Task: Look for space in São Leopoldo, Brazil from 5th June, 2023 to 16th June, 2023 for 2 adults in price range Rs.7000 to Rs.15000. Place can be entire place with 1  bedroom having 1 bed and 1 bathroom. Property type can be hotel. Booking option can be shelf check-in. Required host language is Spanish.
Action: Mouse moved to (412, 111)
Screenshot: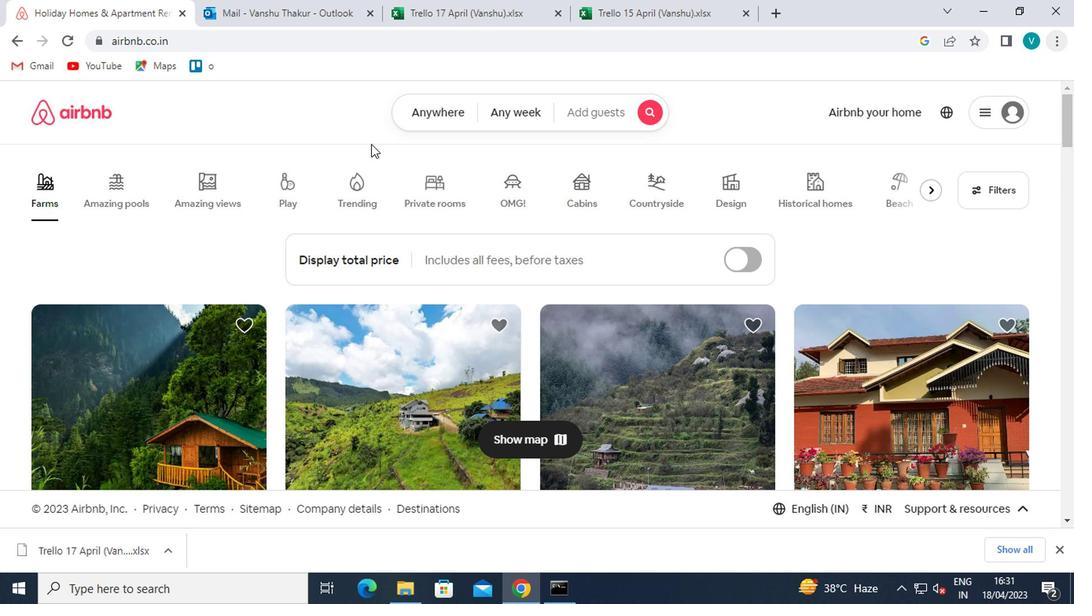 
Action: Mouse pressed left at (412, 111)
Screenshot: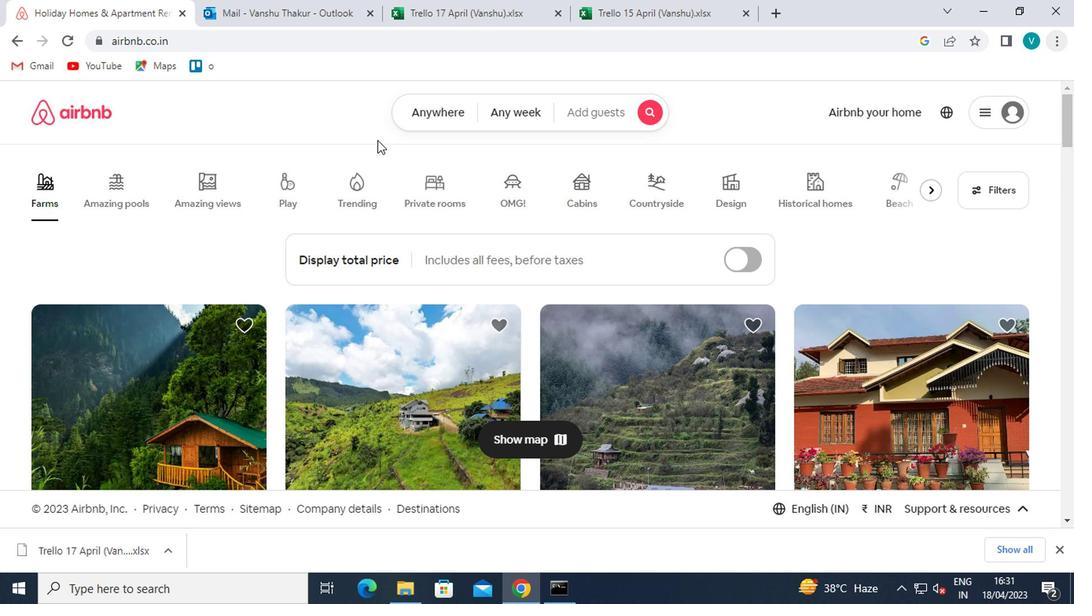 
Action: Mouse moved to (353, 162)
Screenshot: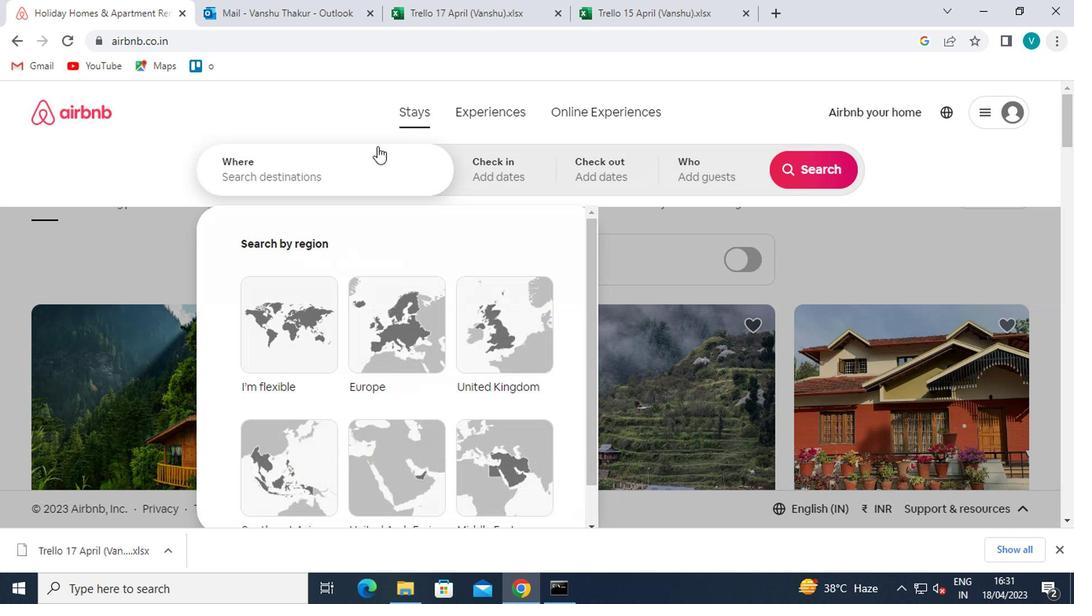 
Action: Mouse pressed left at (353, 162)
Screenshot: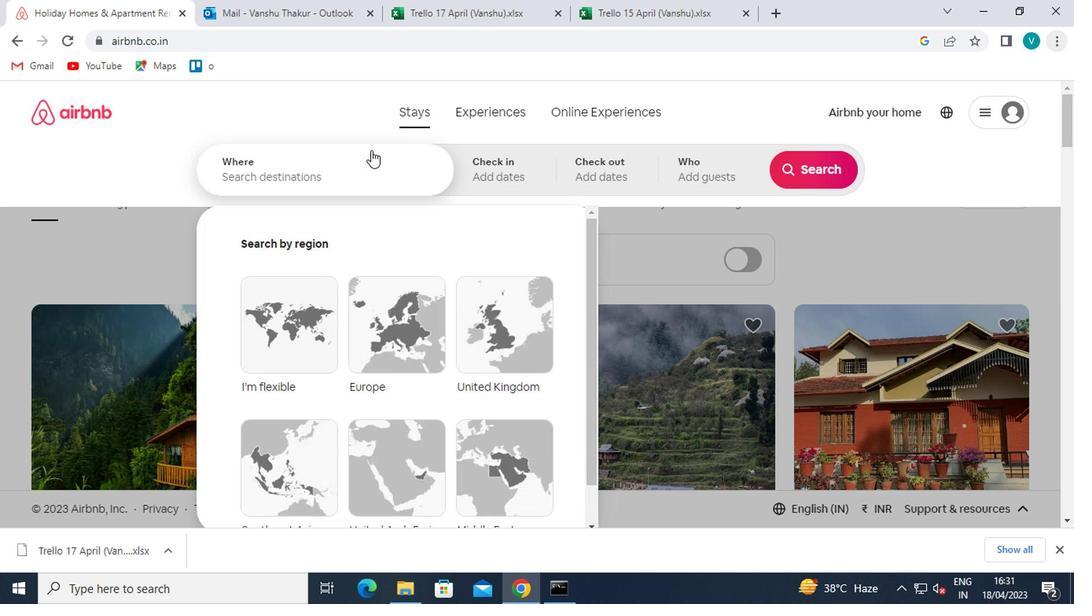 
Action: Mouse moved to (187, 77)
Screenshot: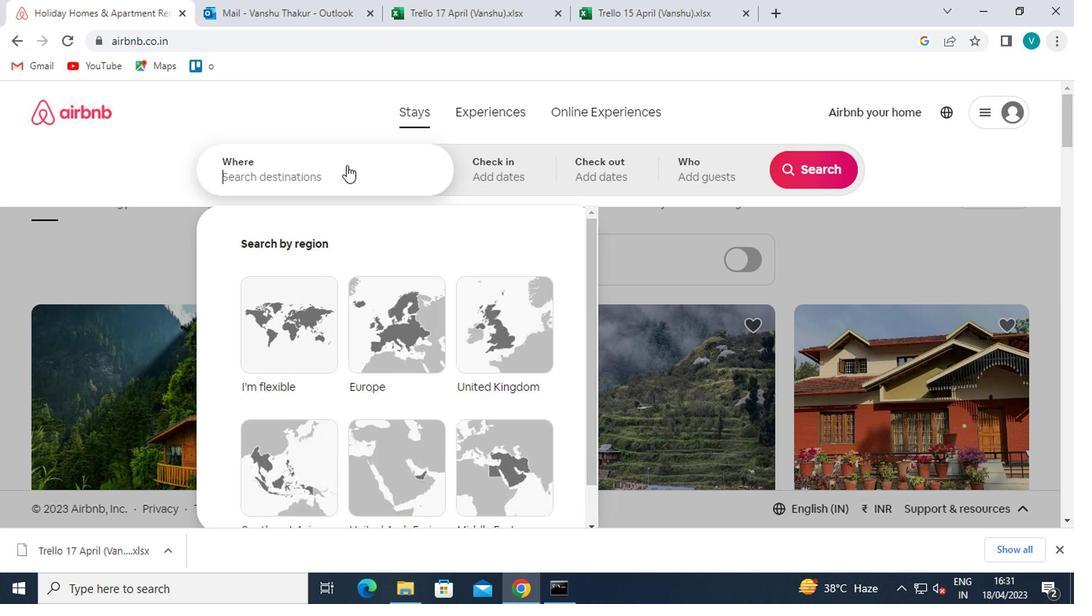
Action: Key pressed <Key.shift>SAO<Key.space><Key.shift>LE
Screenshot: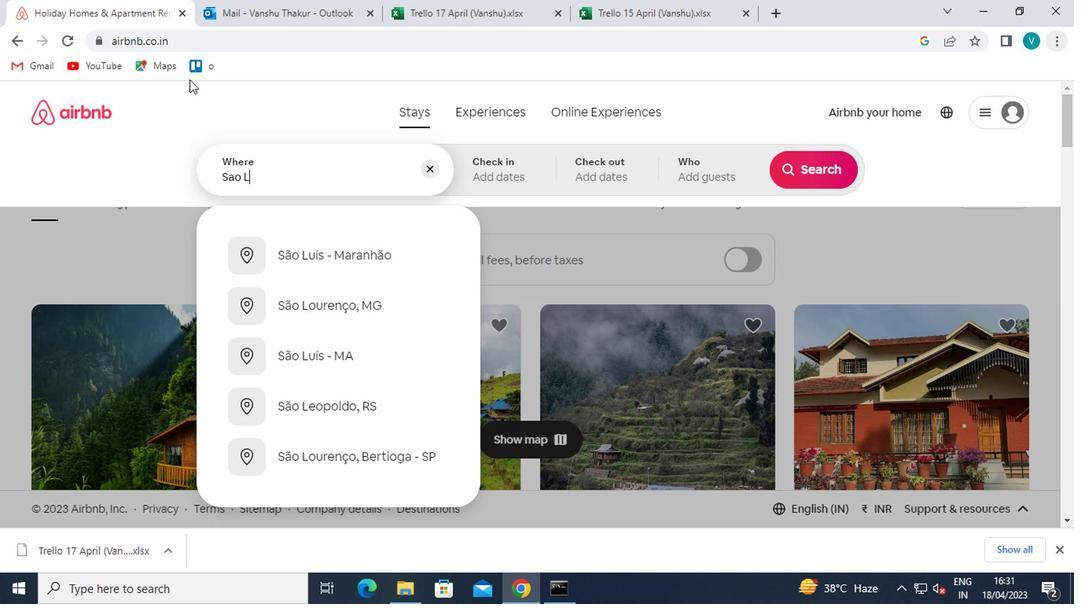 
Action: Mouse moved to (186, 77)
Screenshot: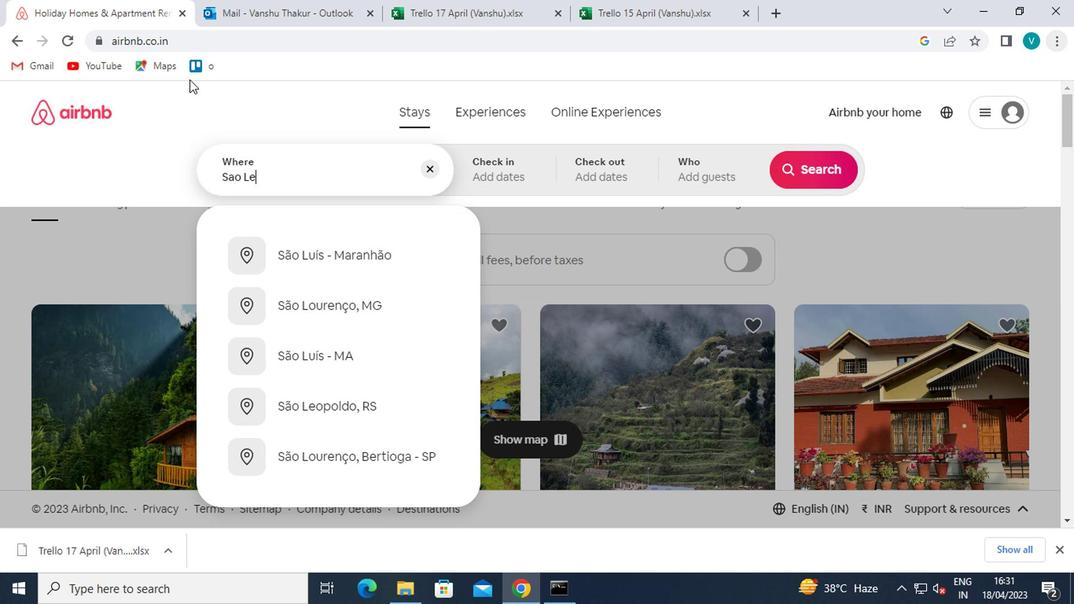 
Action: Key pressed OPOLDO
Screenshot: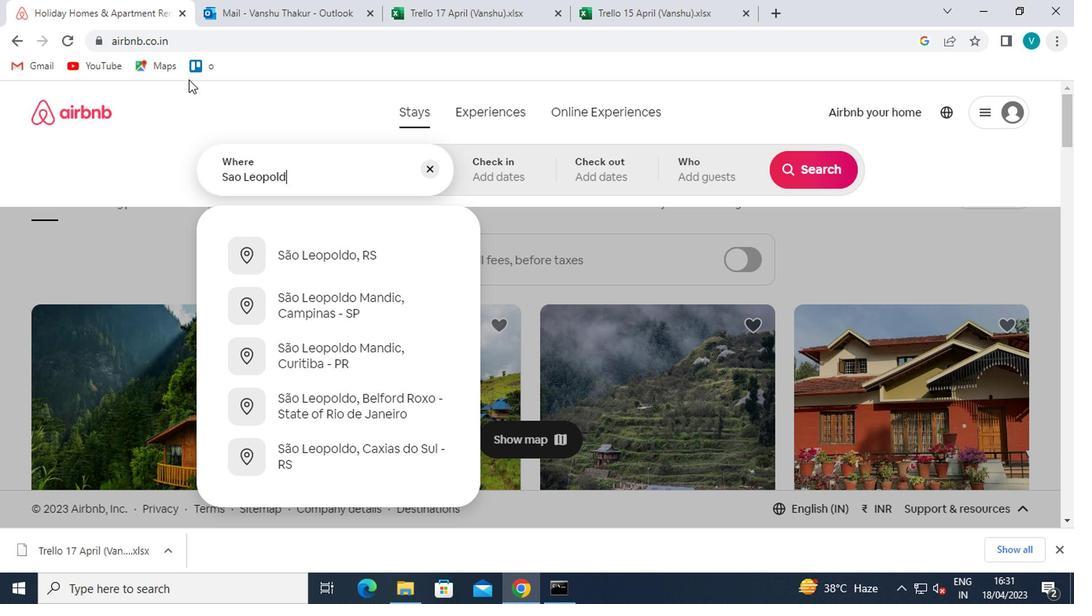 
Action: Mouse moved to (354, 260)
Screenshot: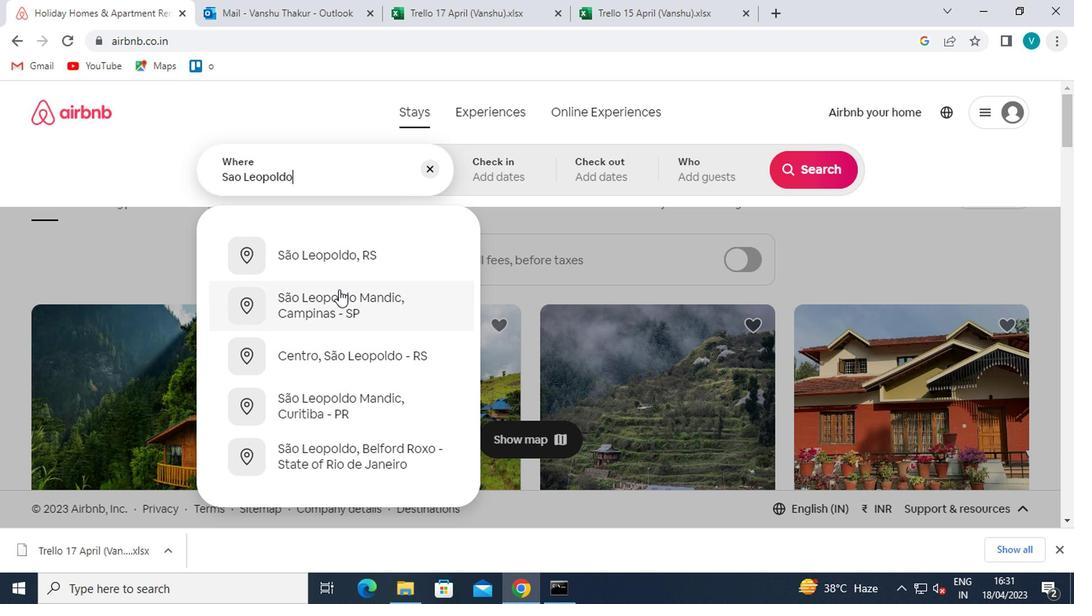
Action: Mouse pressed left at (354, 260)
Screenshot: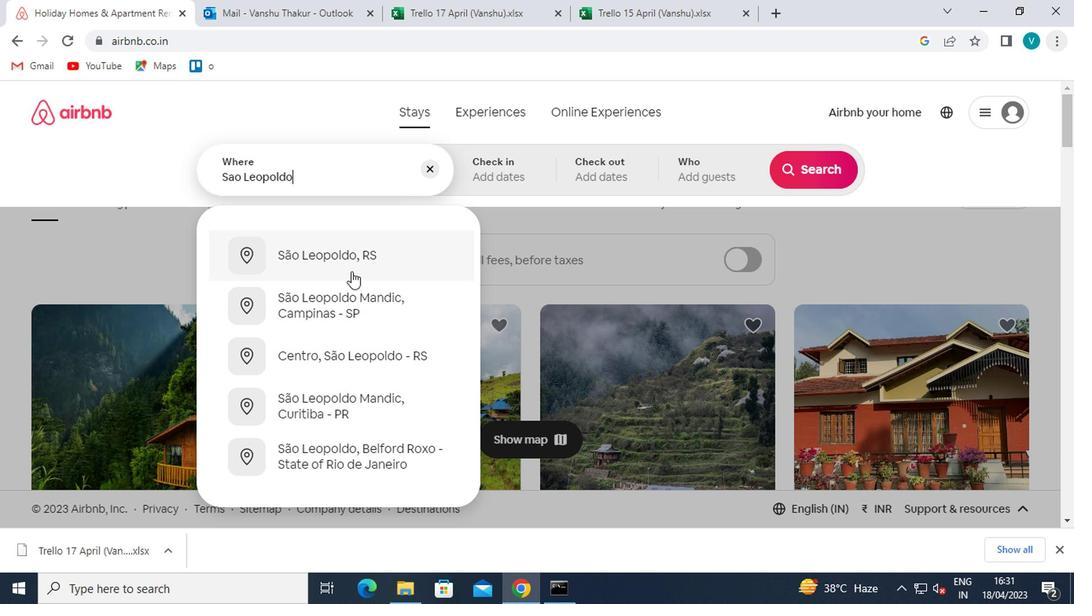 
Action: Mouse moved to (788, 288)
Screenshot: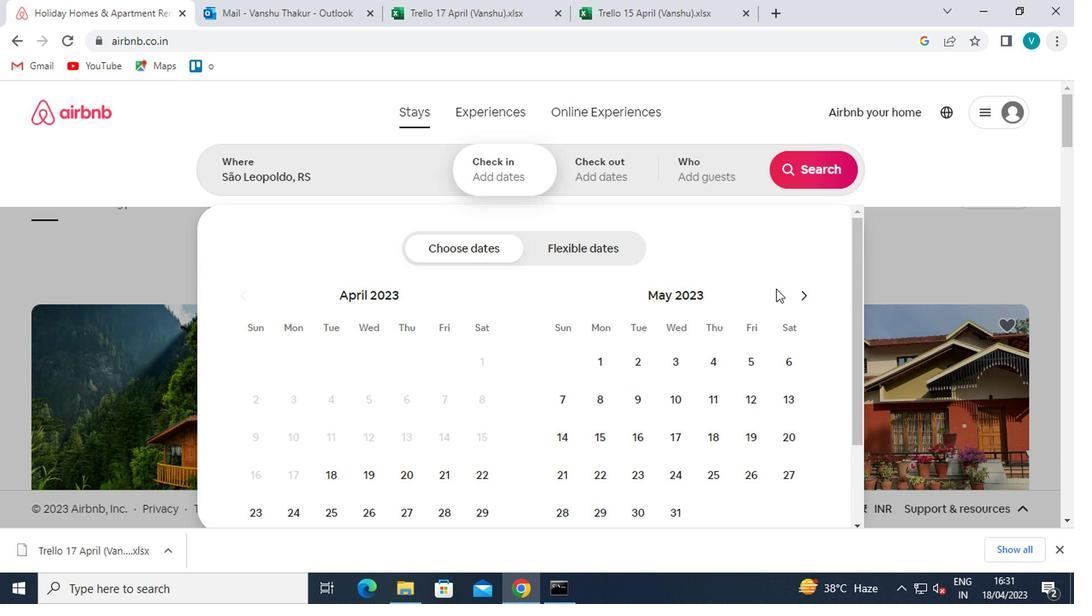 
Action: Mouse pressed left at (788, 288)
Screenshot: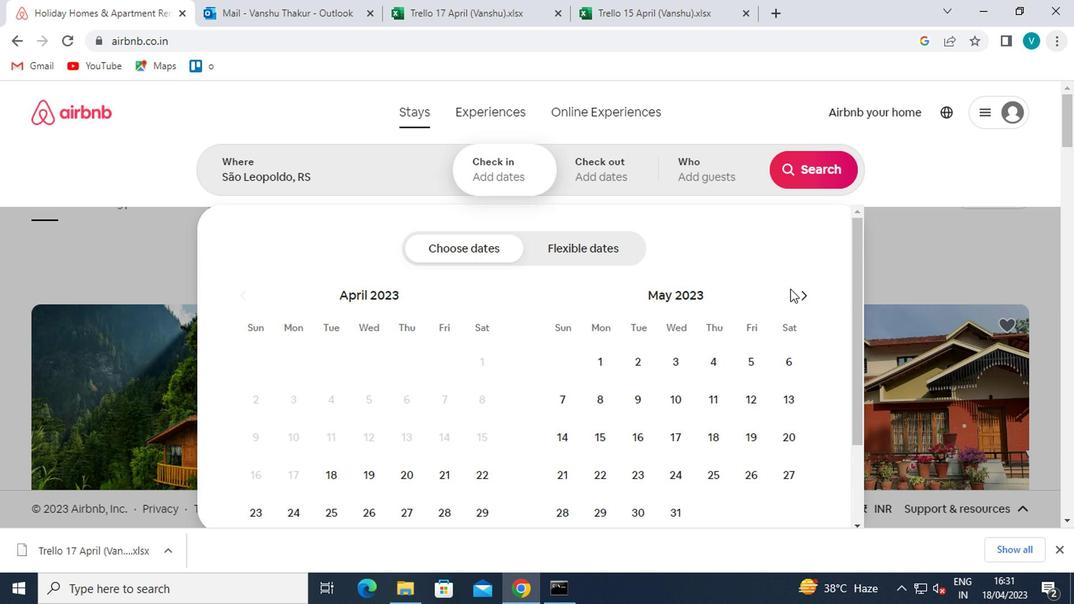 
Action: Mouse moved to (804, 300)
Screenshot: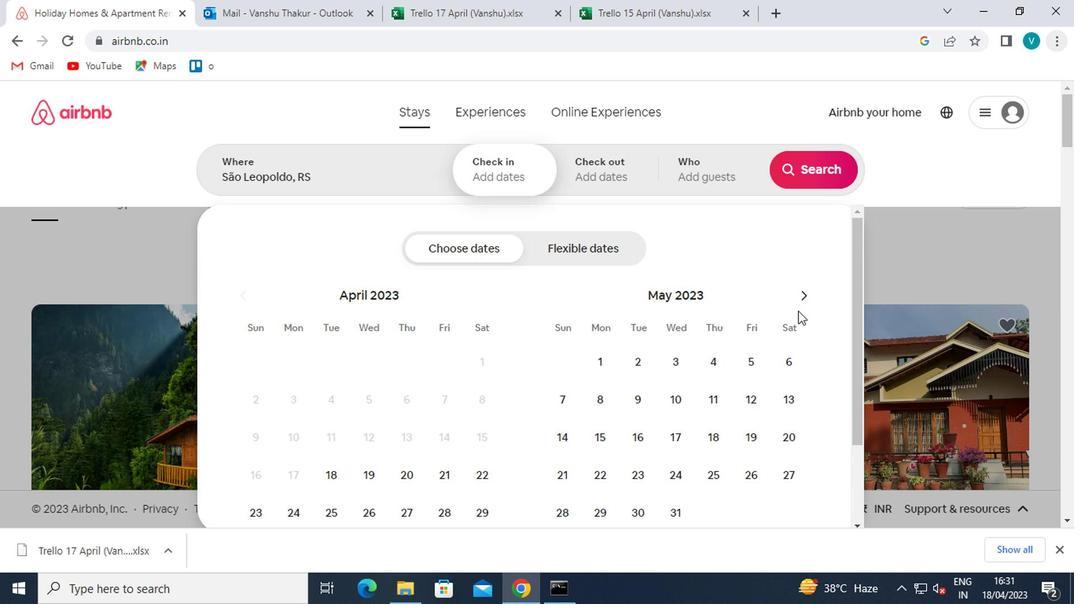 
Action: Mouse pressed left at (804, 300)
Screenshot: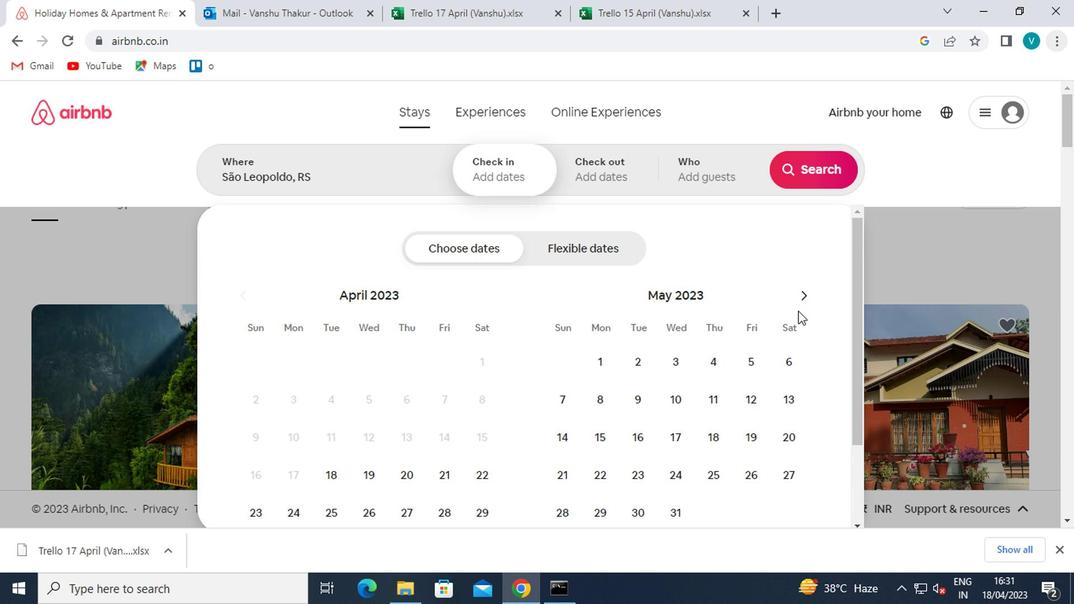 
Action: Mouse moved to (595, 401)
Screenshot: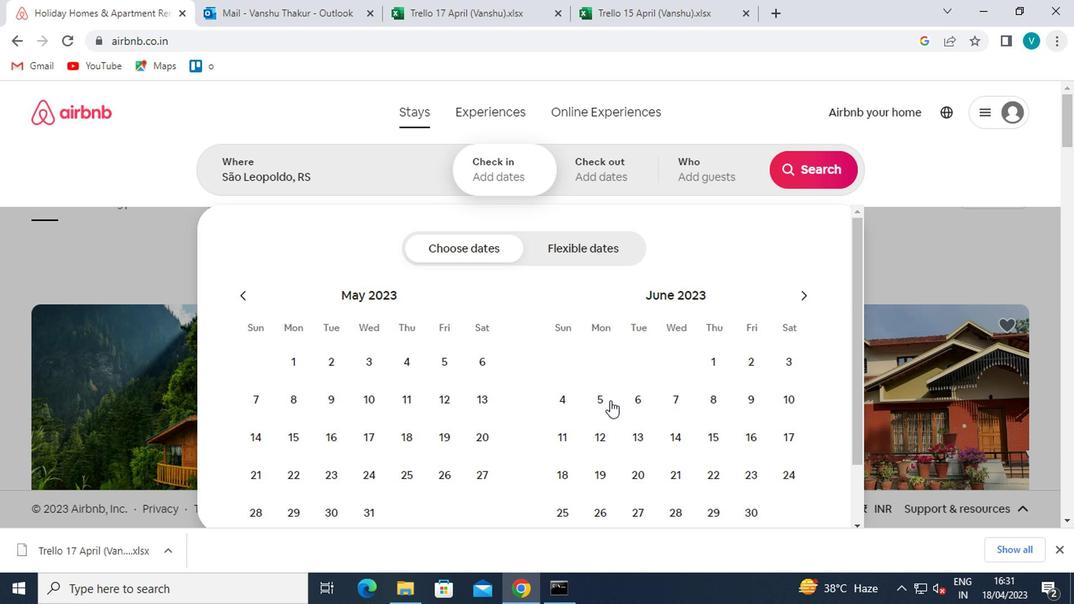 
Action: Mouse pressed left at (595, 401)
Screenshot: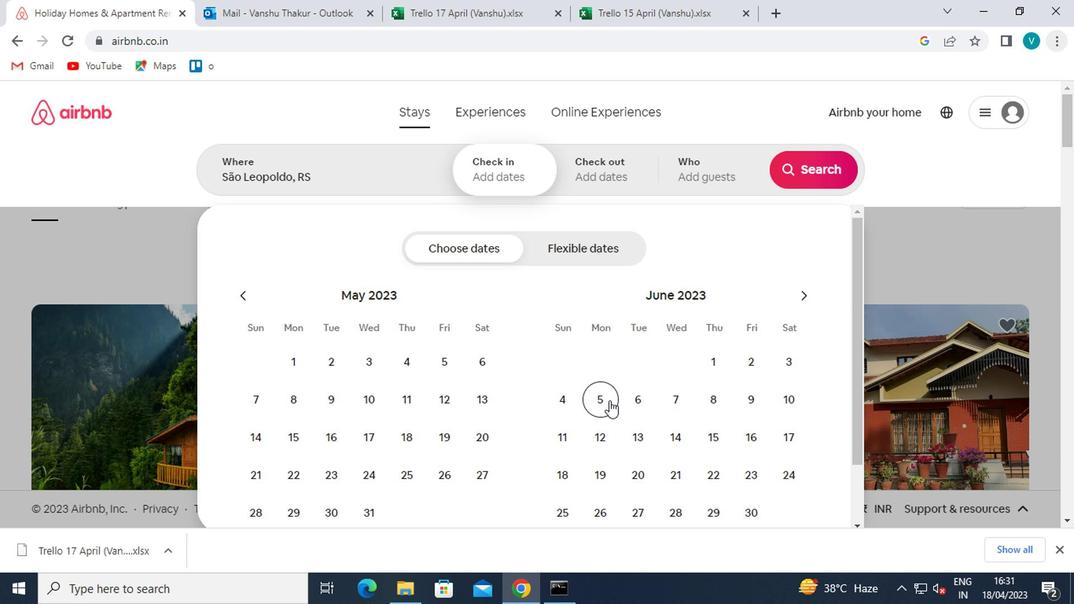 
Action: Mouse moved to (742, 428)
Screenshot: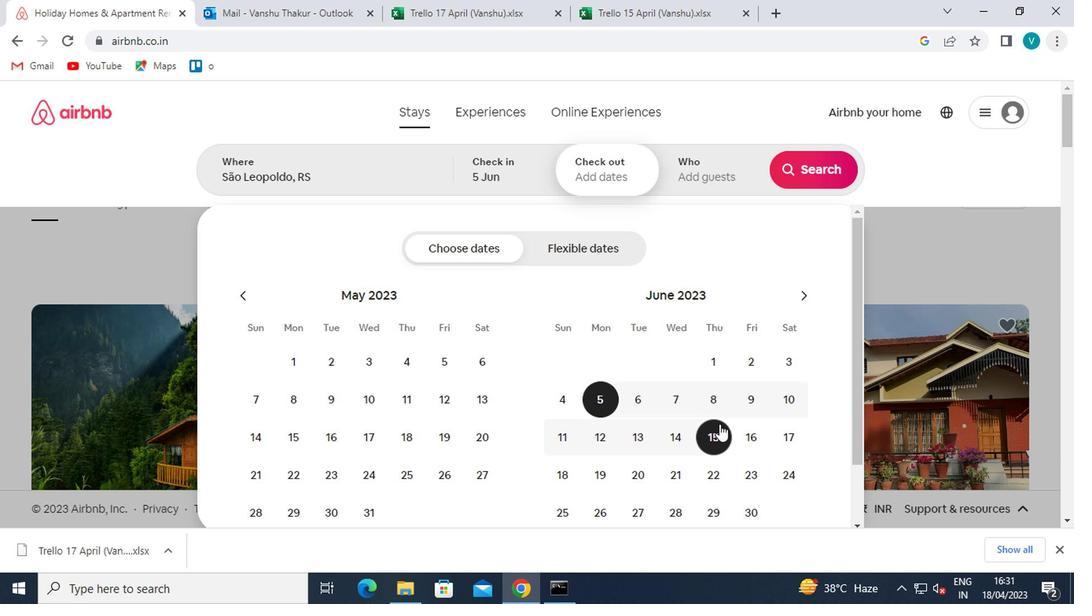 
Action: Mouse pressed left at (742, 428)
Screenshot: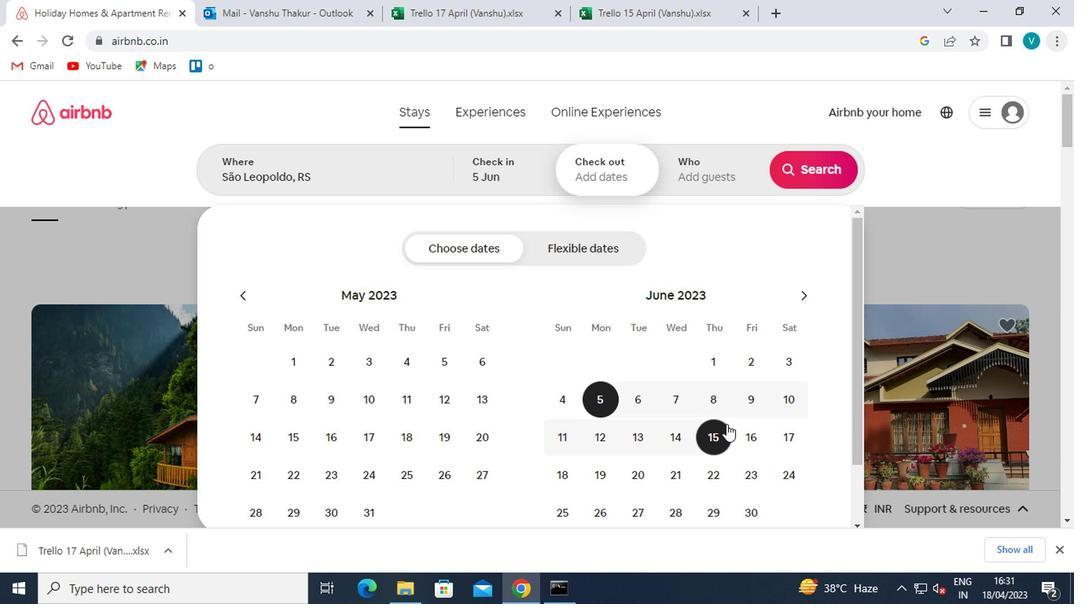 
Action: Mouse moved to (702, 181)
Screenshot: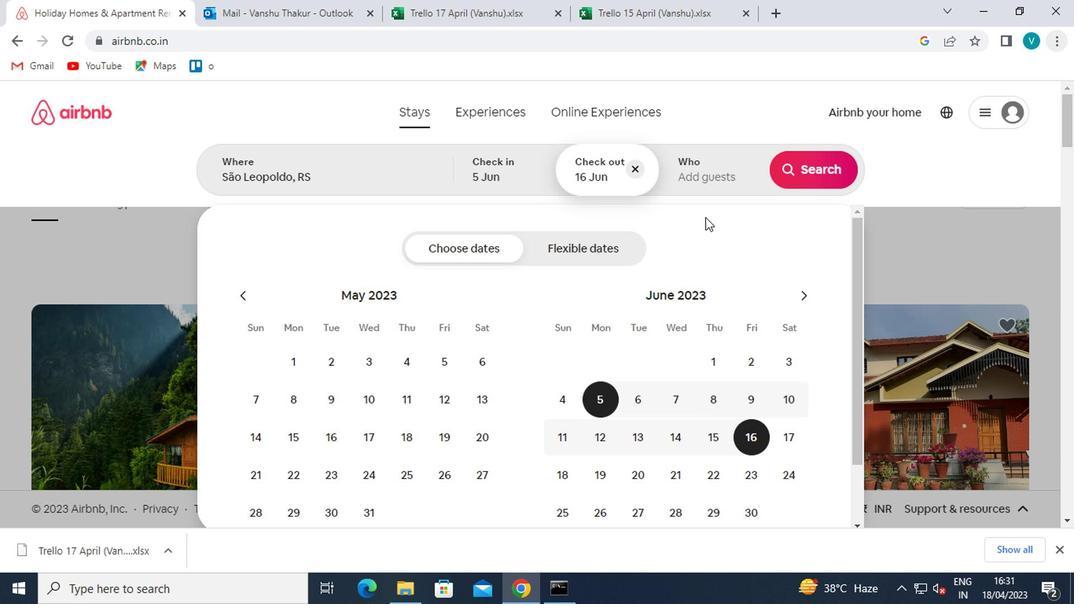 
Action: Mouse pressed left at (702, 181)
Screenshot: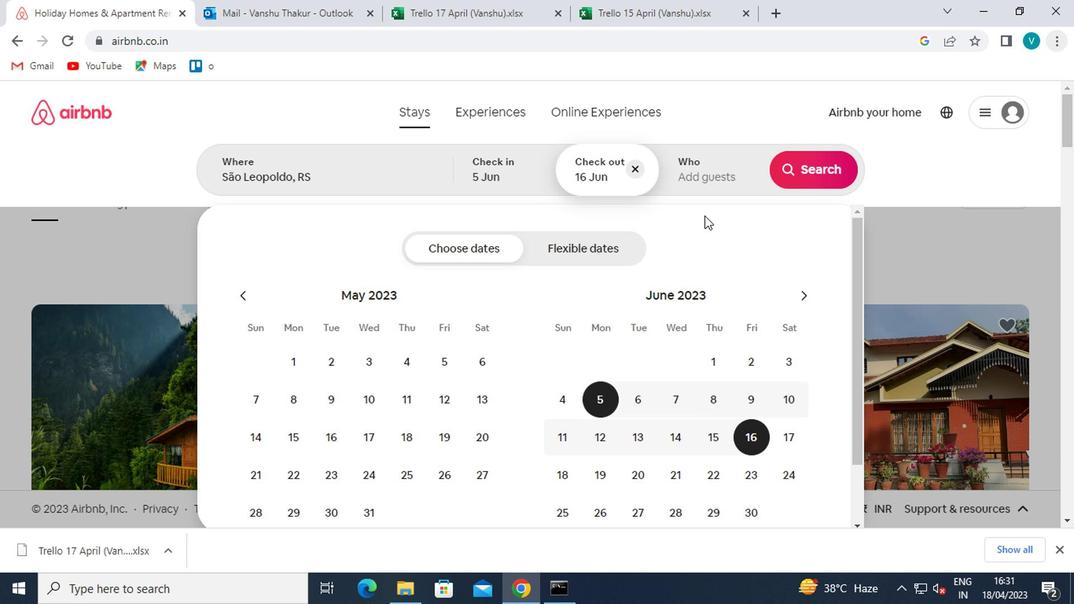 
Action: Mouse moved to (823, 261)
Screenshot: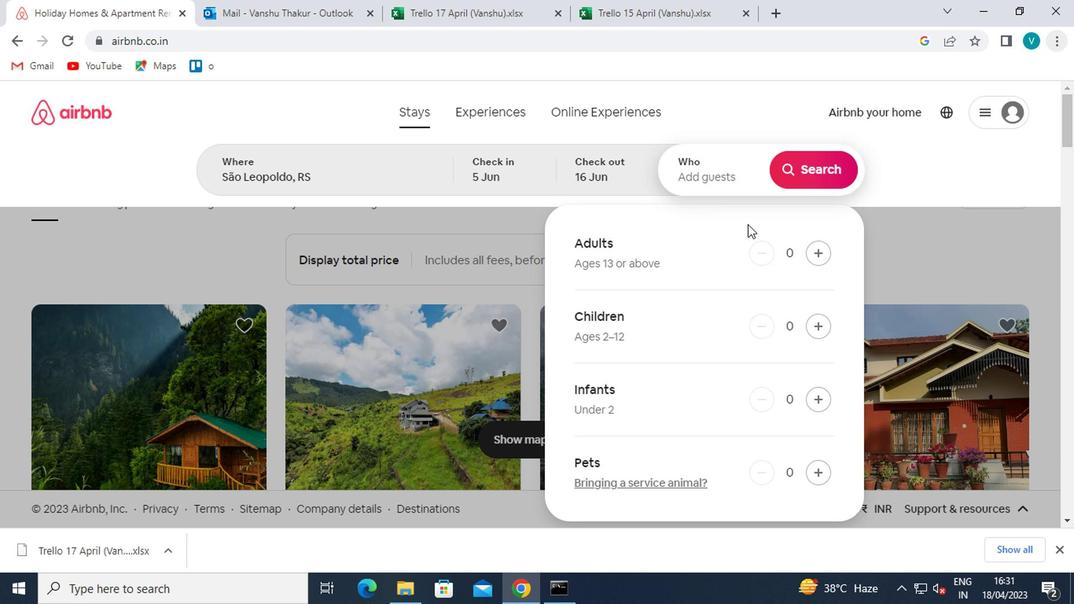
Action: Mouse pressed left at (823, 261)
Screenshot: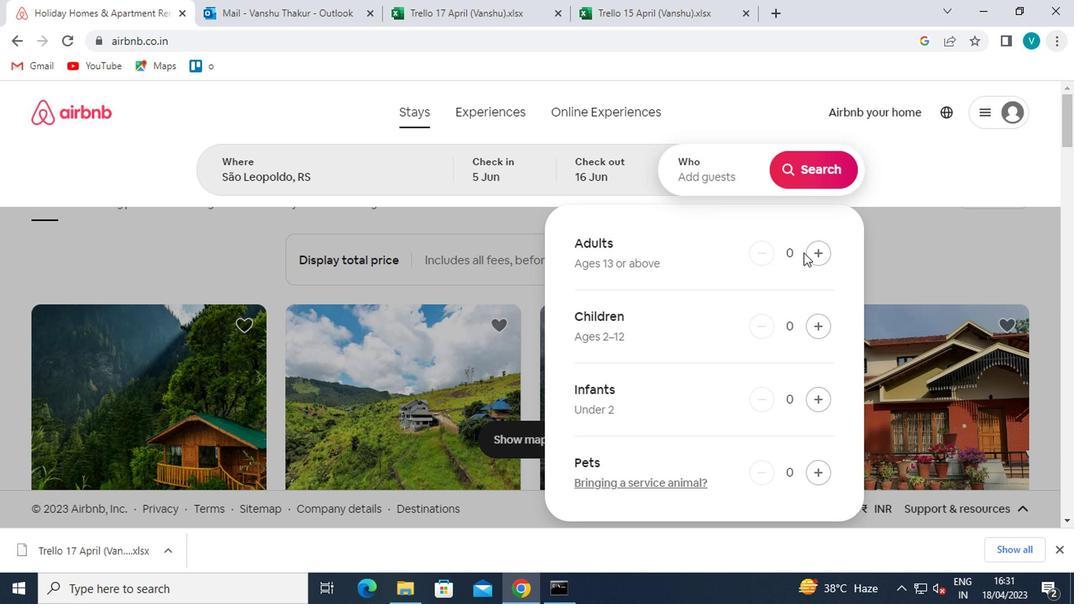 
Action: Mouse pressed left at (823, 261)
Screenshot: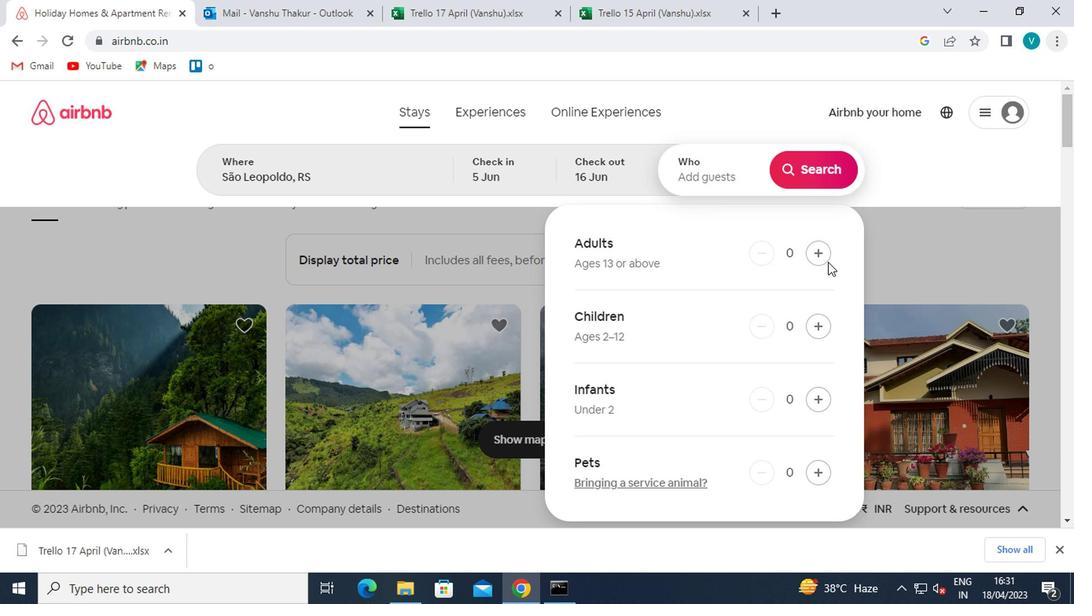 
Action: Mouse moved to (823, 261)
Screenshot: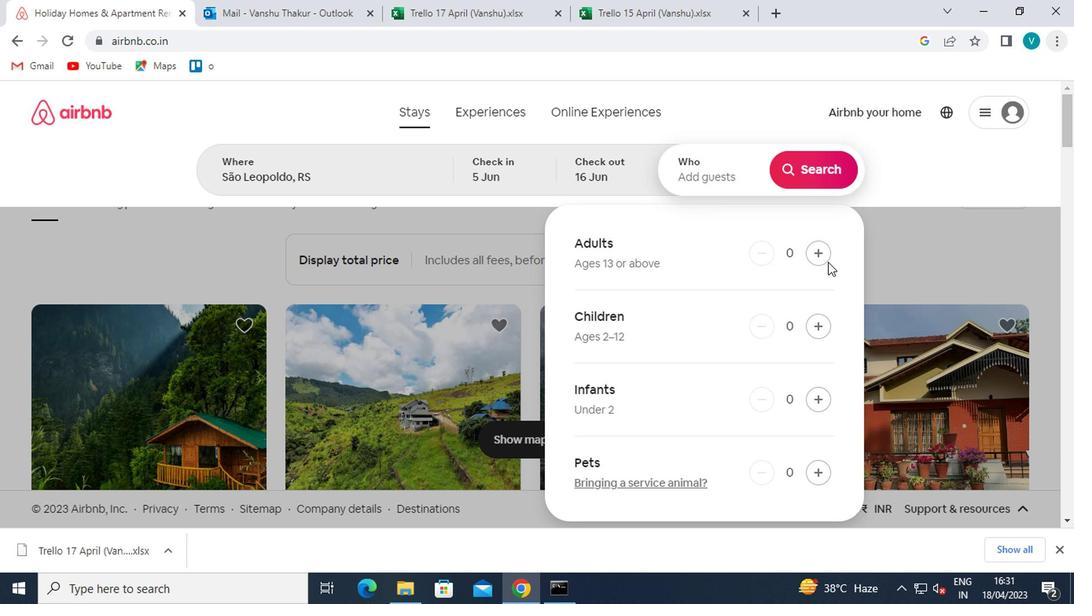 
Action: Mouse pressed left at (823, 261)
Screenshot: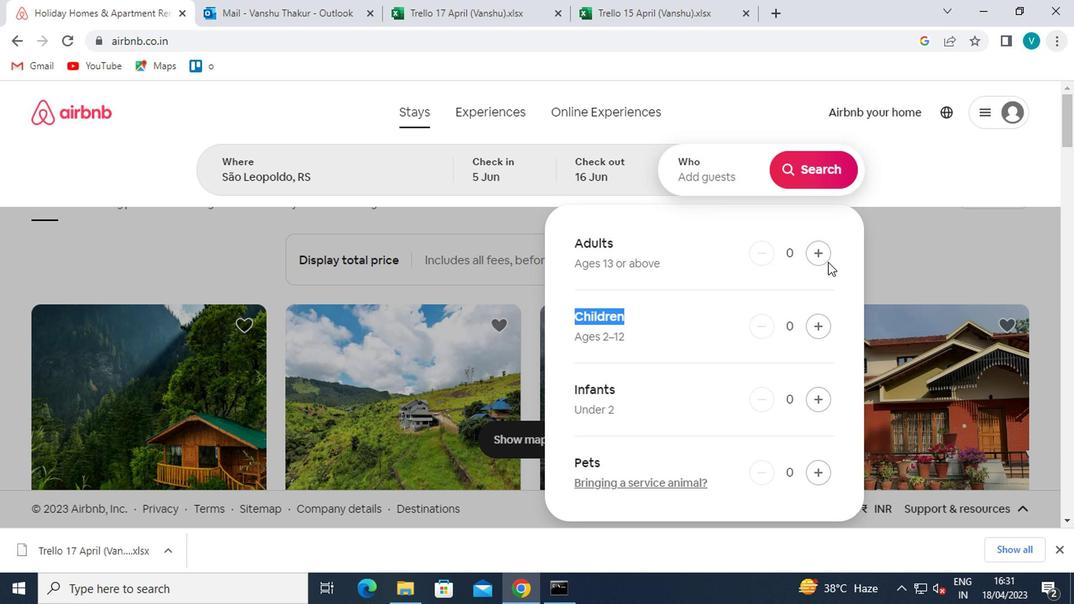 
Action: Mouse pressed left at (823, 261)
Screenshot: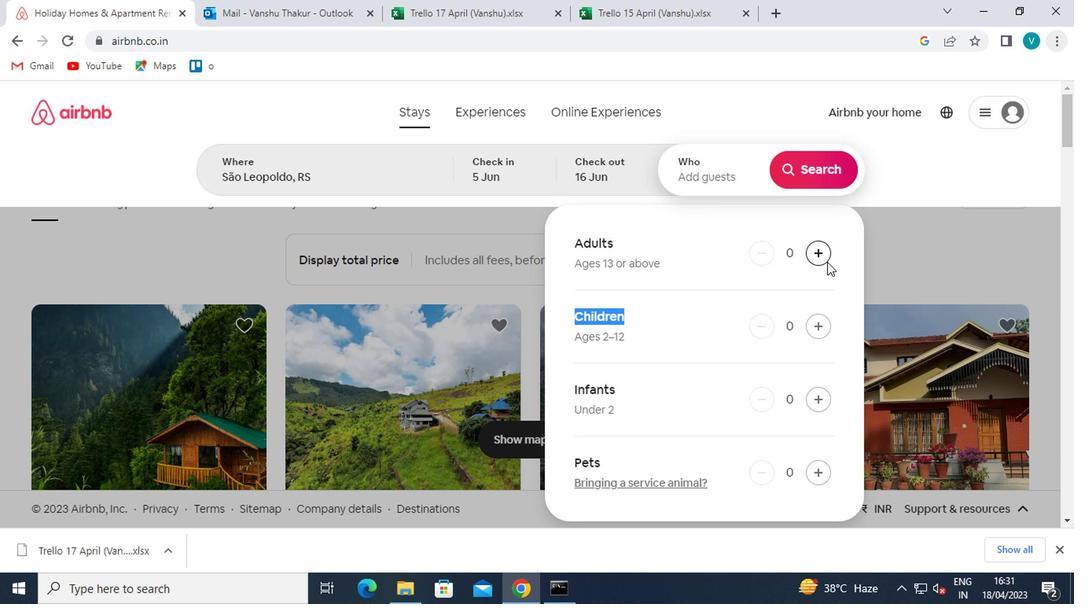 
Action: Mouse moved to (817, 256)
Screenshot: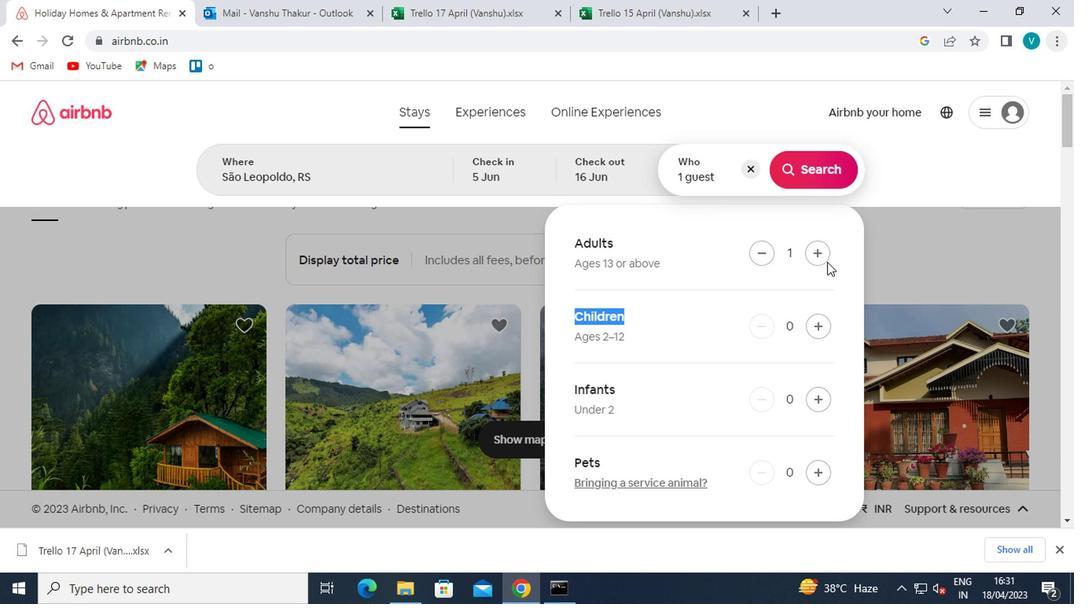 
Action: Mouse pressed left at (817, 256)
Screenshot: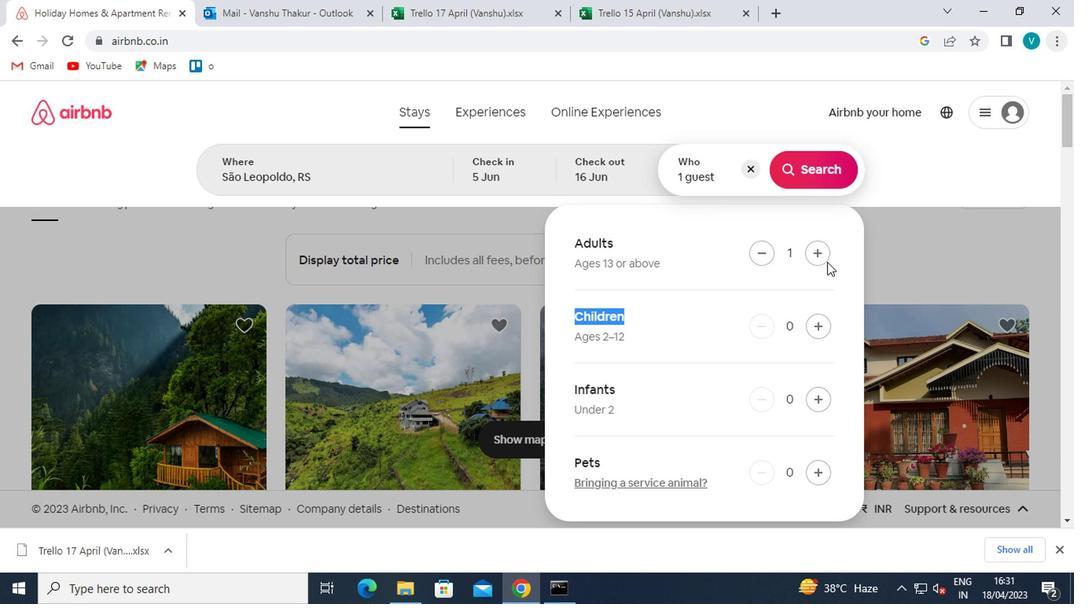 
Action: Mouse moved to (807, 150)
Screenshot: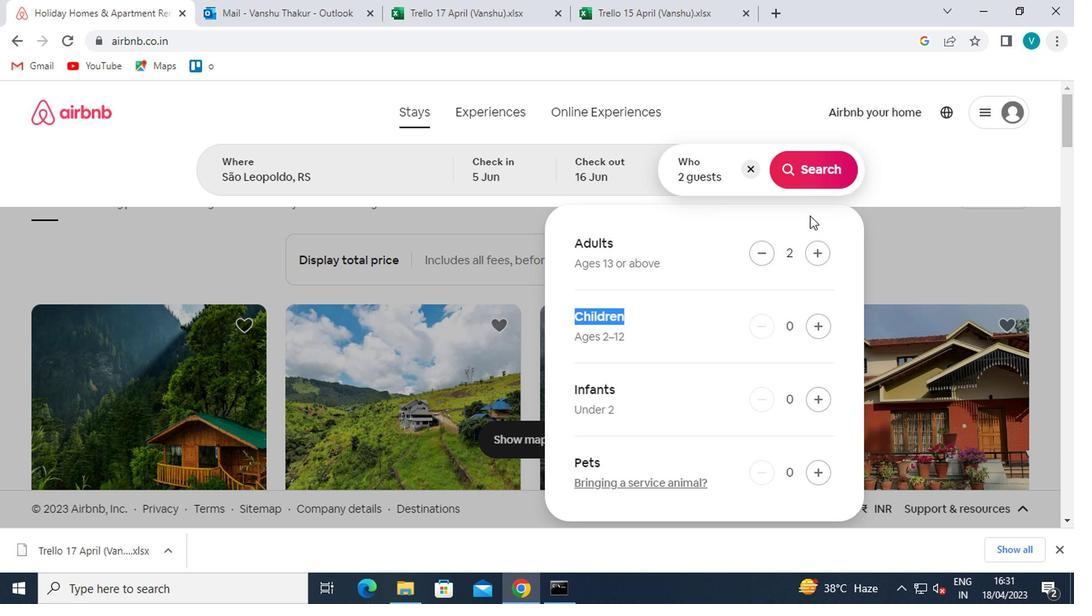 
Action: Mouse pressed left at (807, 150)
Screenshot: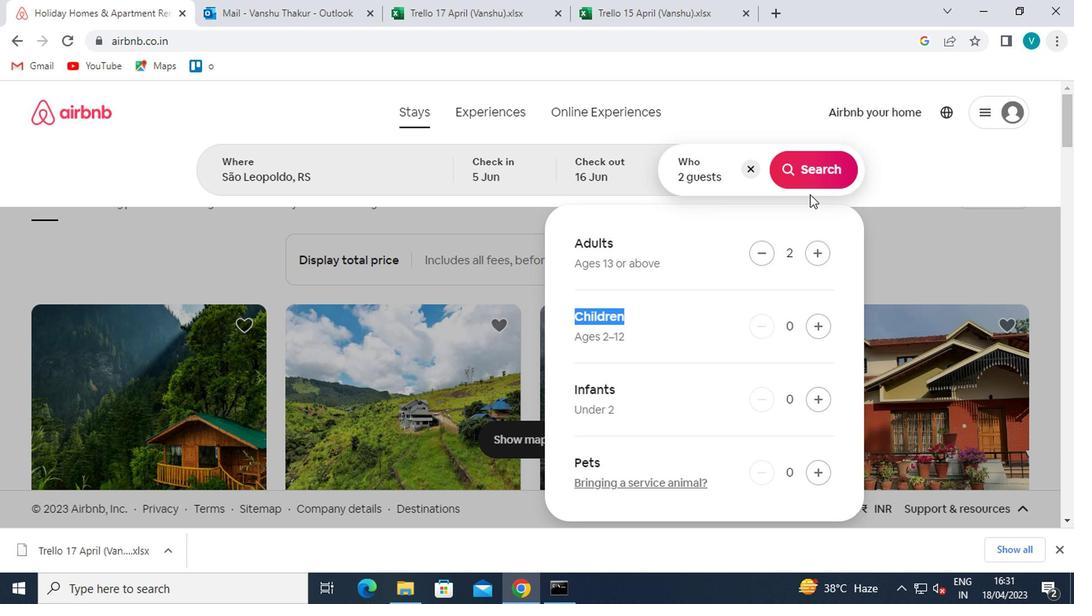 
Action: Mouse moved to (1011, 177)
Screenshot: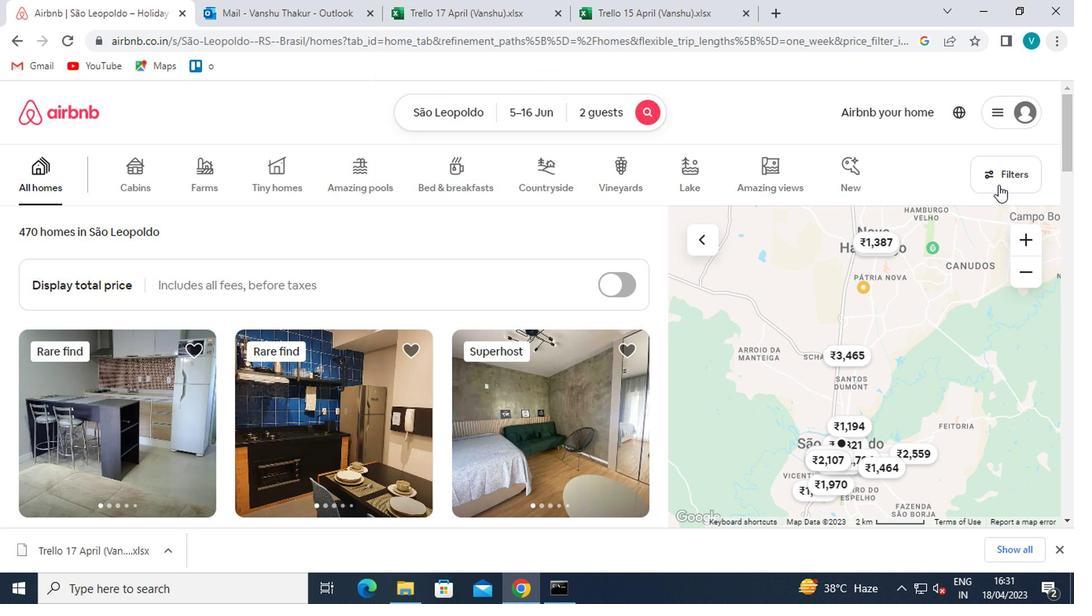 
Action: Mouse pressed left at (1011, 177)
Screenshot: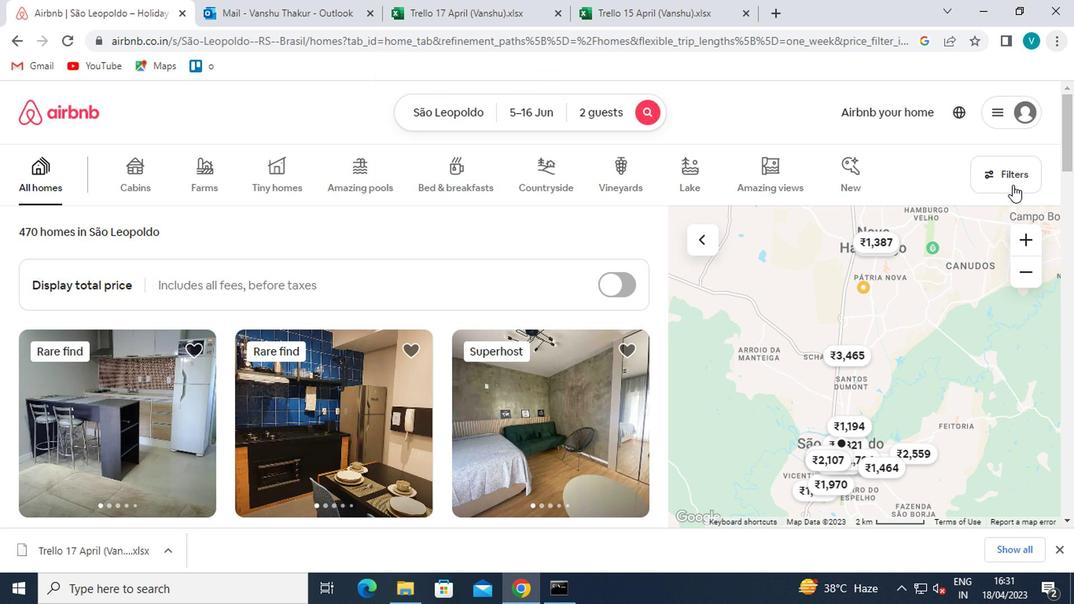 
Action: Mouse moved to (382, 377)
Screenshot: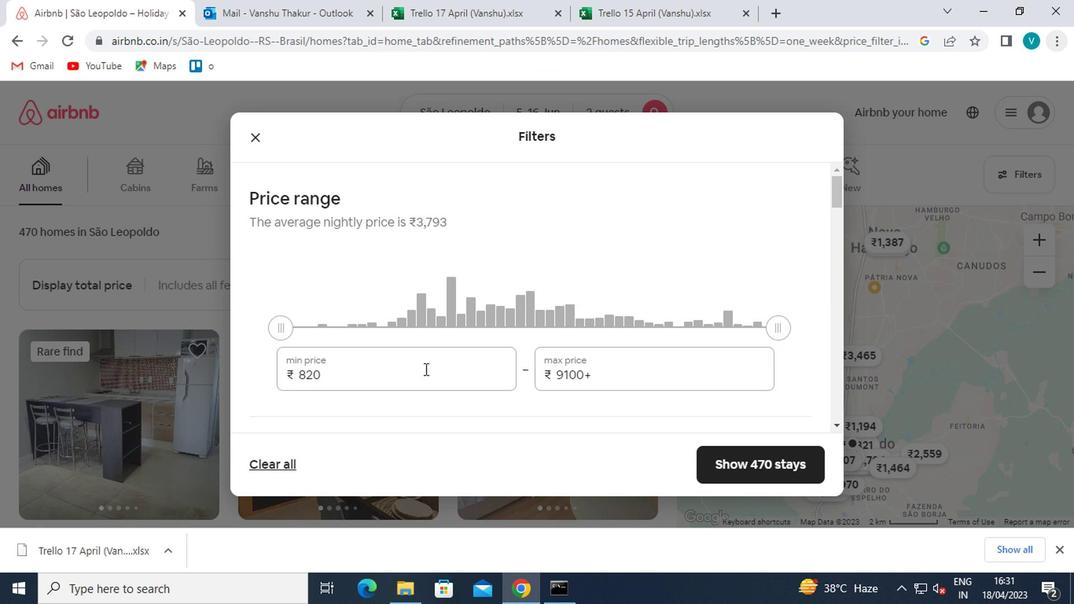 
Action: Mouse pressed left at (382, 377)
Screenshot: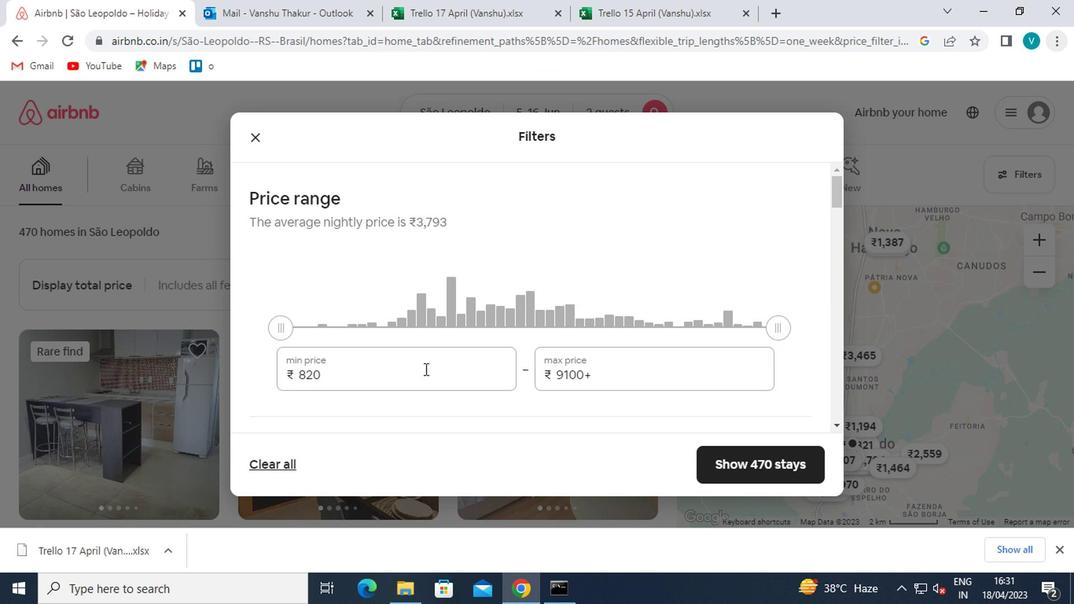 
Action: Mouse moved to (338, 377)
Screenshot: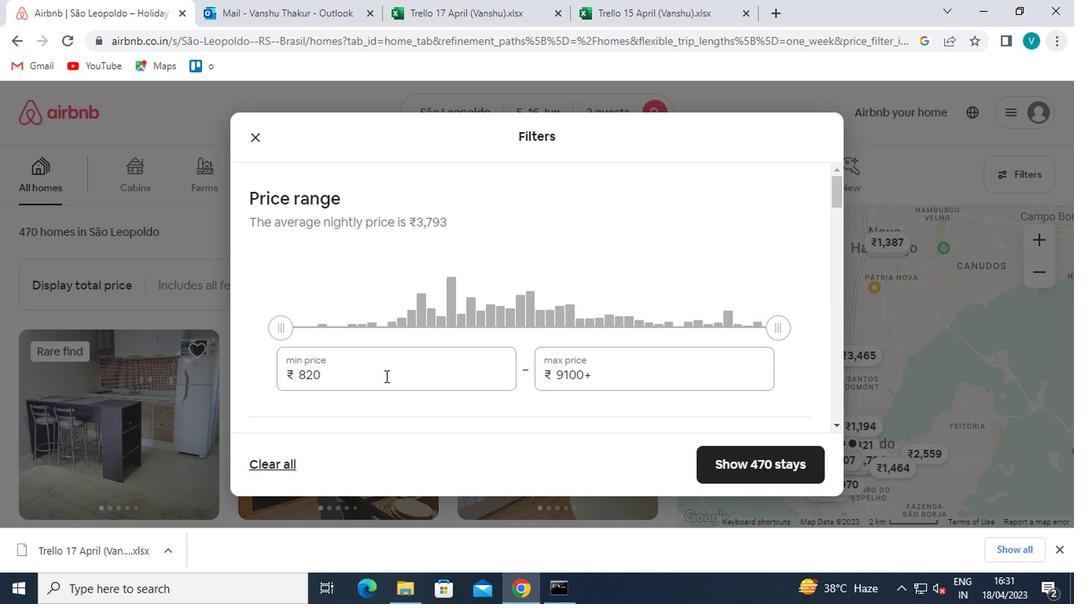 
Action: Key pressed <Key.backspace><Key.backspace><Key.backspace>7000
Screenshot: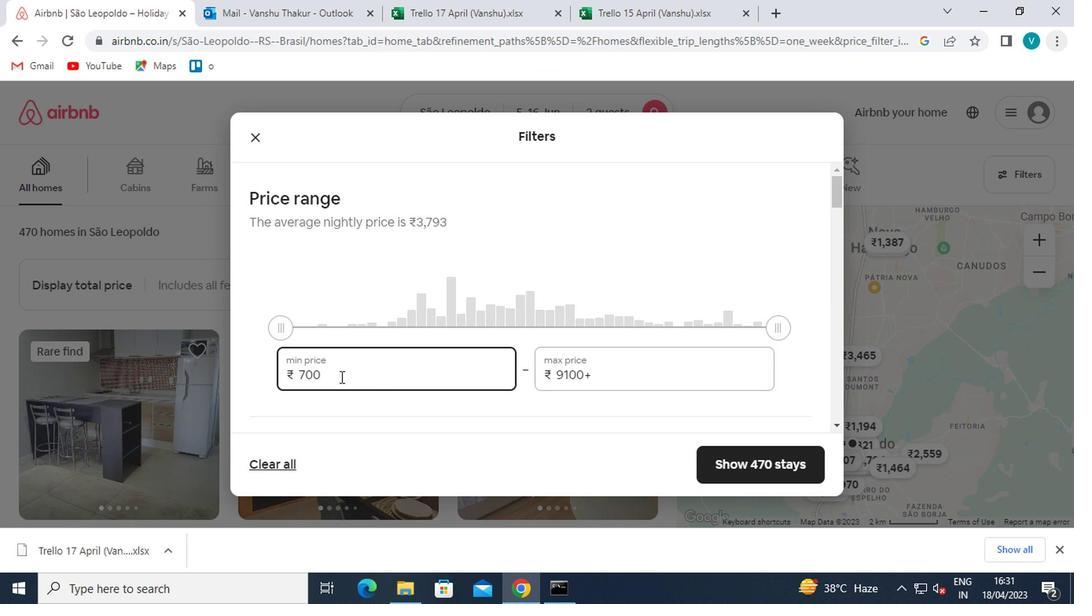 
Action: Mouse moved to (643, 379)
Screenshot: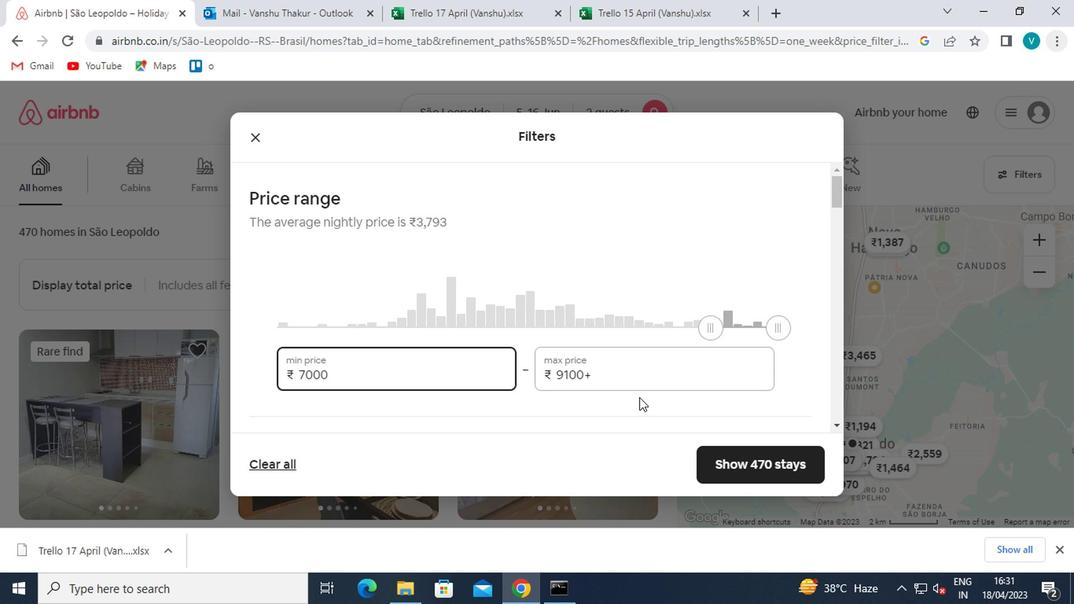 
Action: Mouse pressed left at (643, 379)
Screenshot: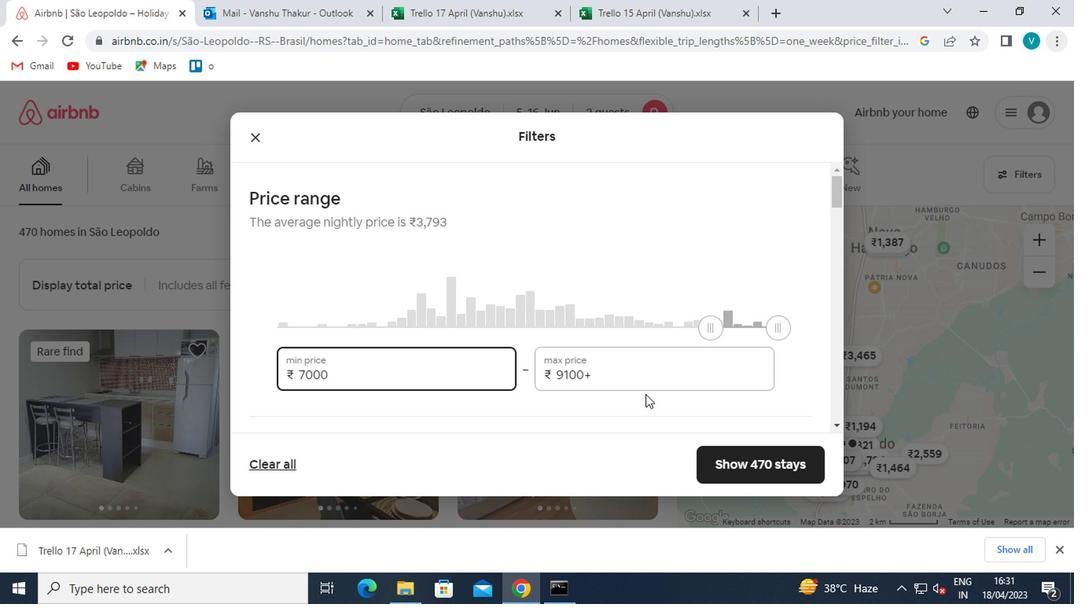 
Action: Mouse moved to (580, 342)
Screenshot: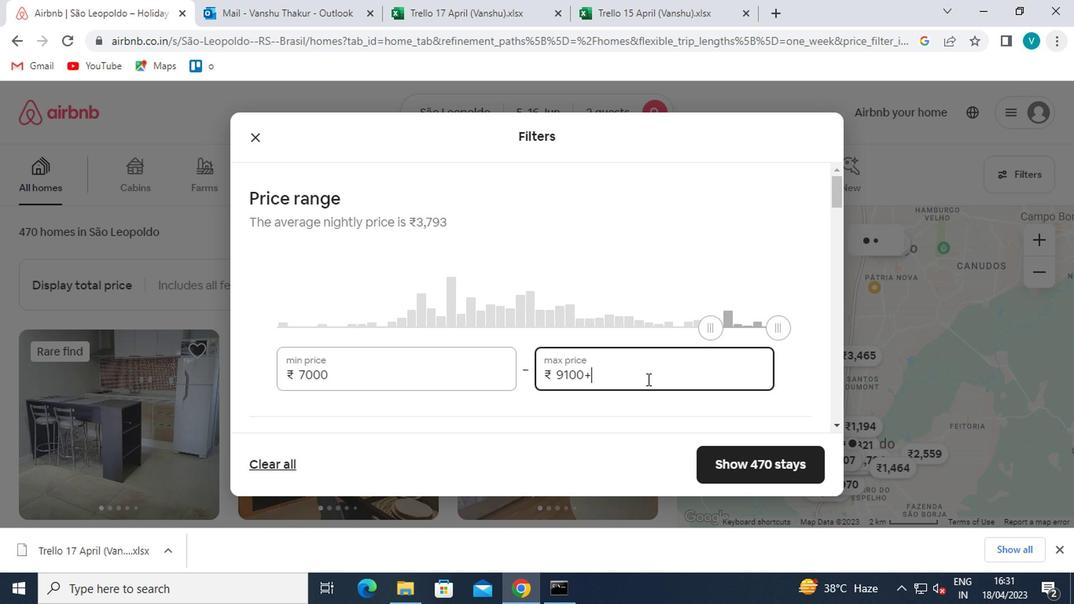 
Action: Key pressed <Key.backspace><Key.backspace><Key.backspace><Key.backspace><Key.backspace><Key.backspace>15000
Screenshot: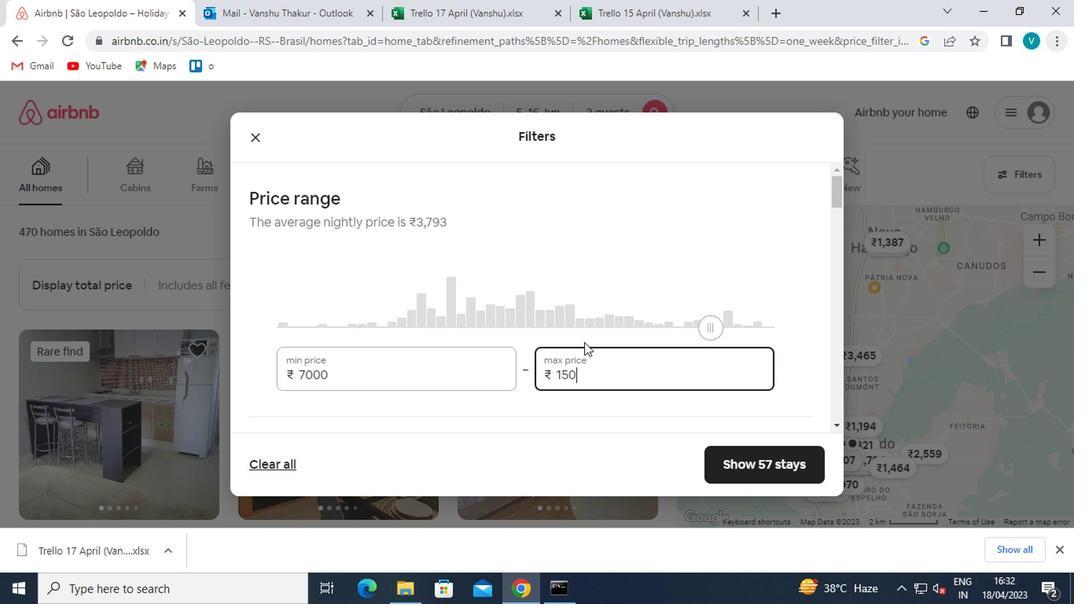 
Action: Mouse moved to (576, 348)
Screenshot: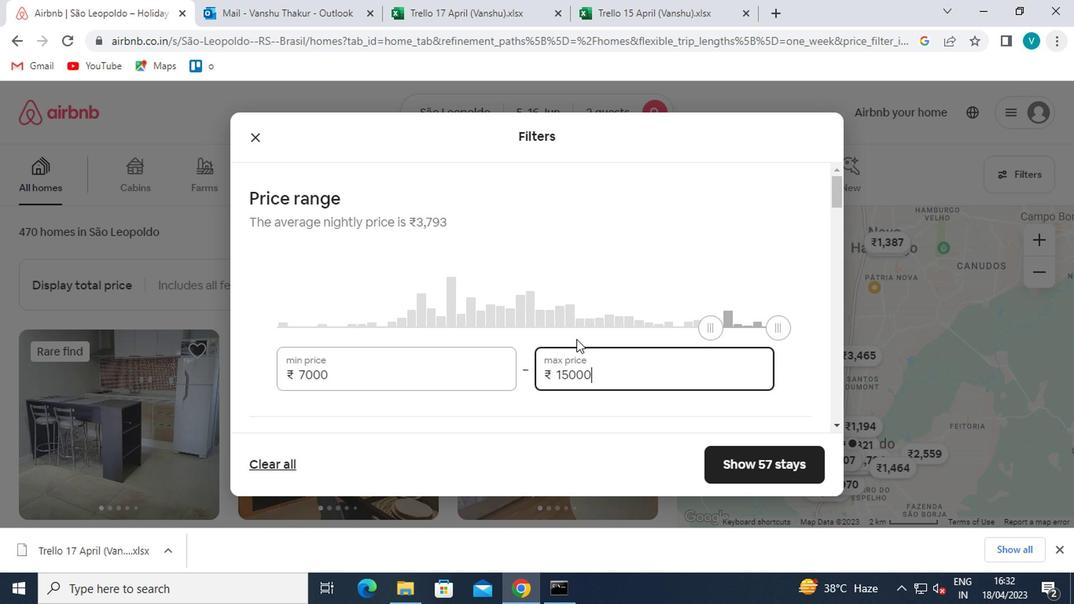 
Action: Mouse scrolled (576, 348) with delta (0, 0)
Screenshot: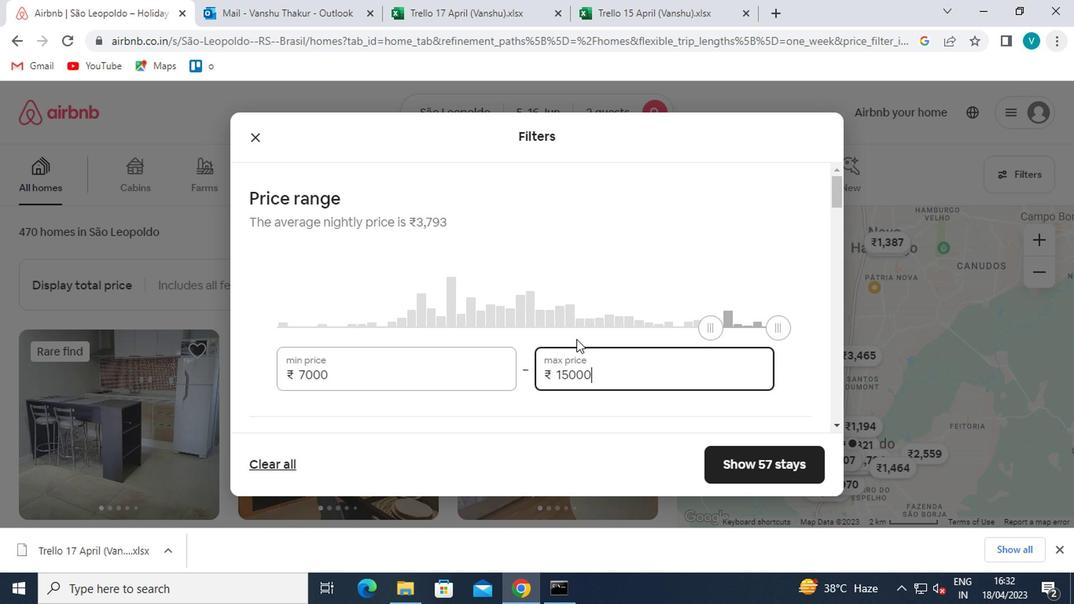 
Action: Mouse moved to (576, 349)
Screenshot: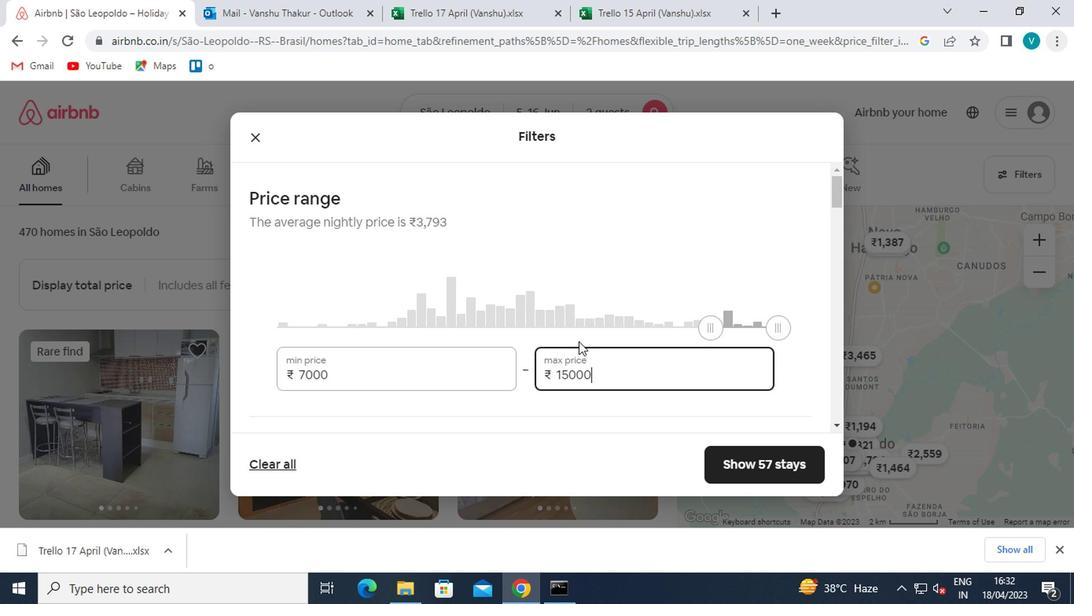 
Action: Mouse scrolled (576, 348) with delta (0, -1)
Screenshot: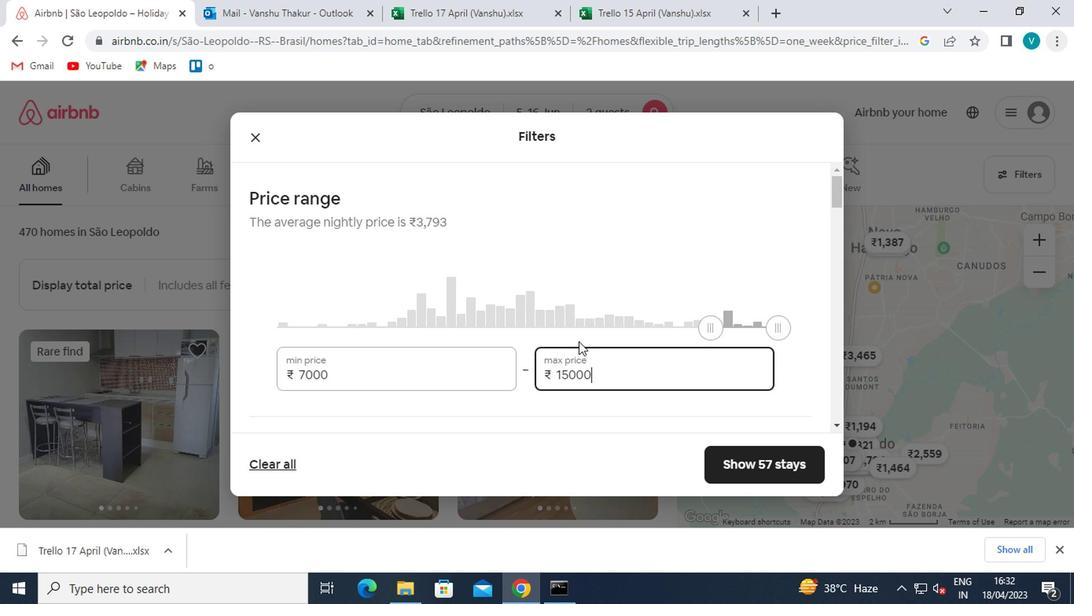 
Action: Mouse moved to (476, 386)
Screenshot: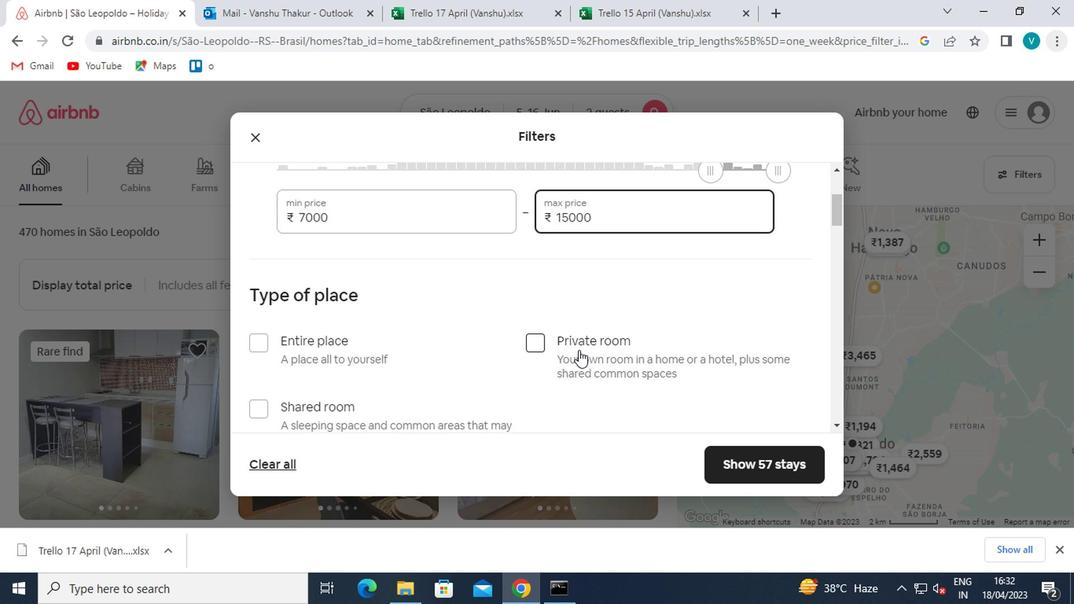 
Action: Mouse scrolled (476, 386) with delta (0, 0)
Screenshot: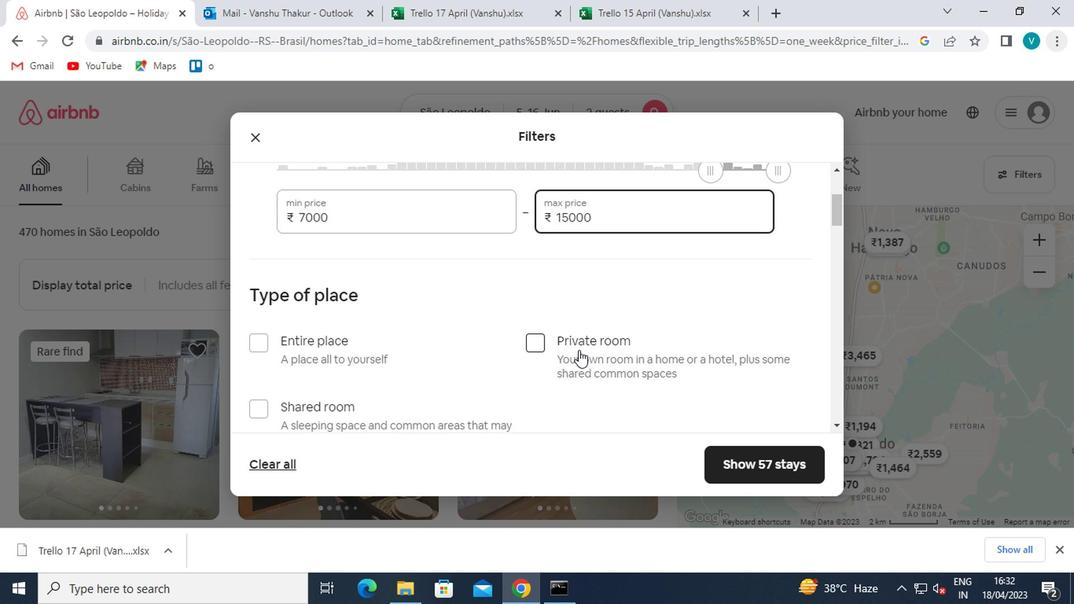 
Action: Mouse moved to (245, 252)
Screenshot: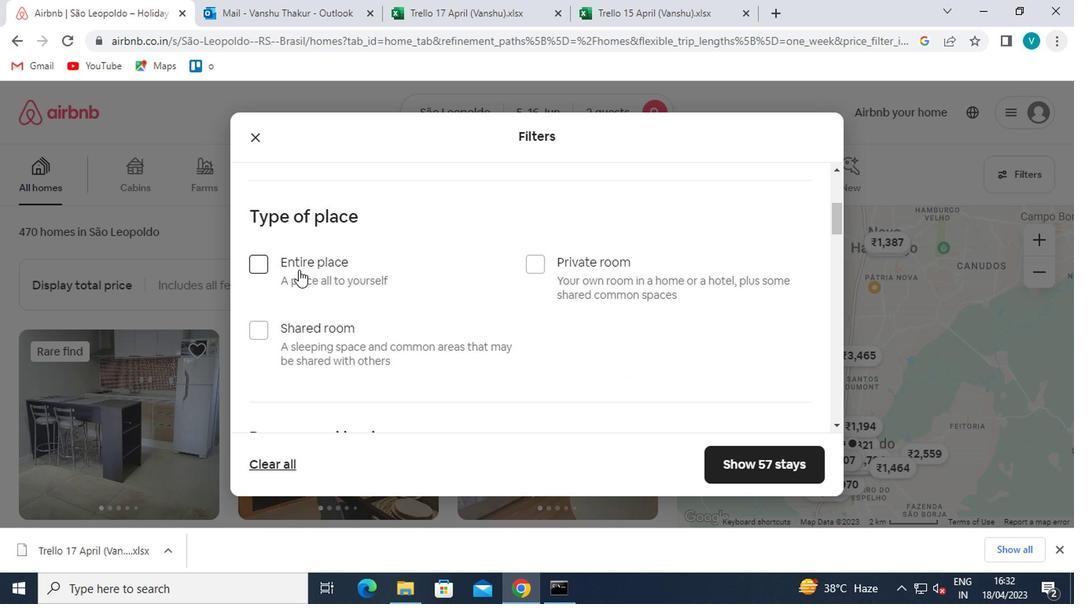 
Action: Mouse pressed left at (245, 252)
Screenshot: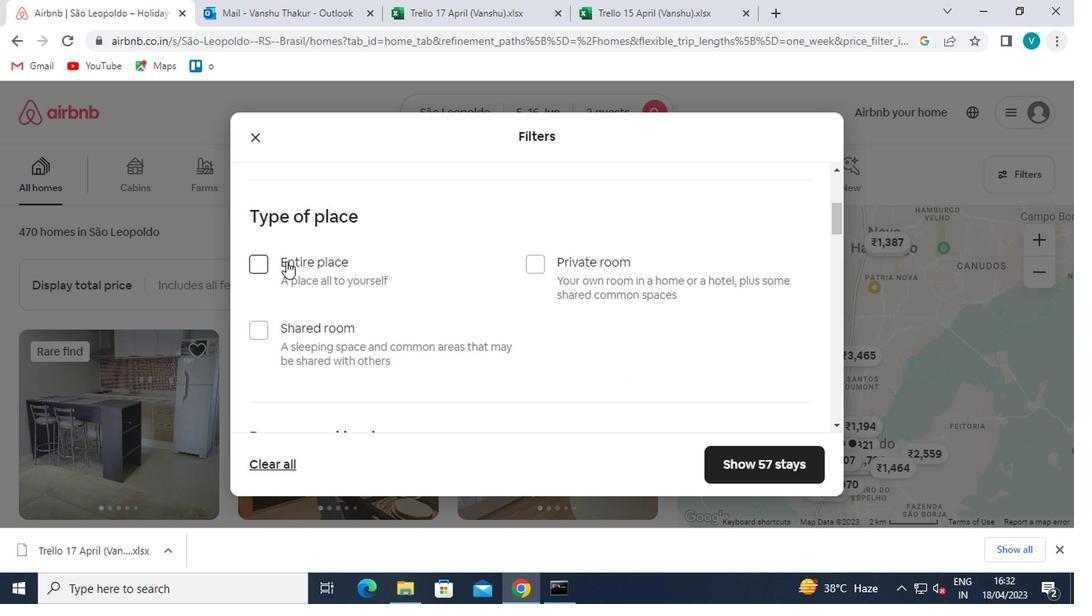 
Action: Mouse moved to (251, 256)
Screenshot: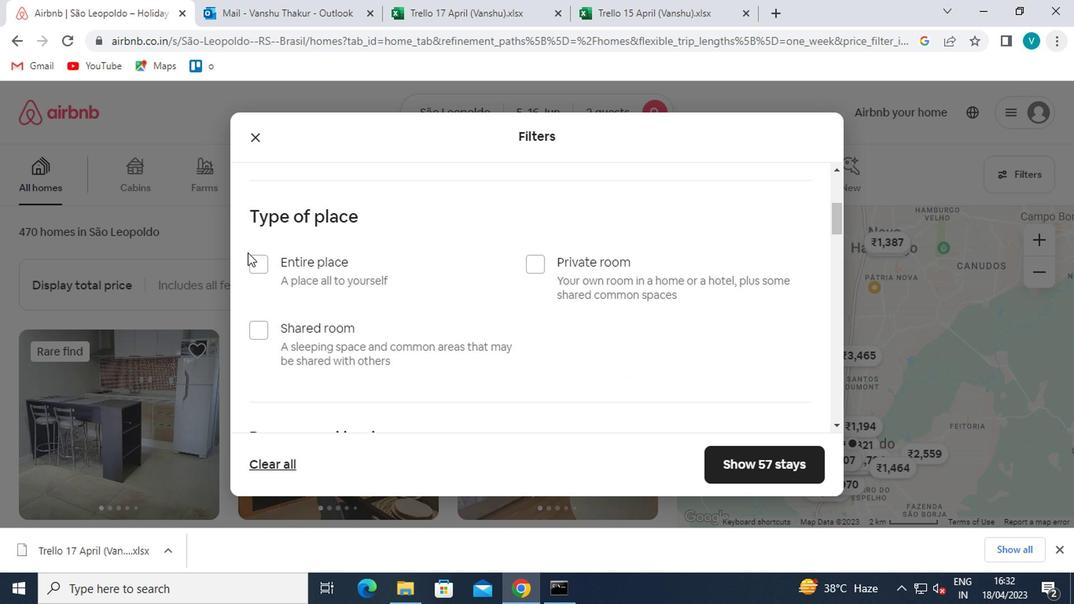 
Action: Mouse pressed left at (251, 256)
Screenshot: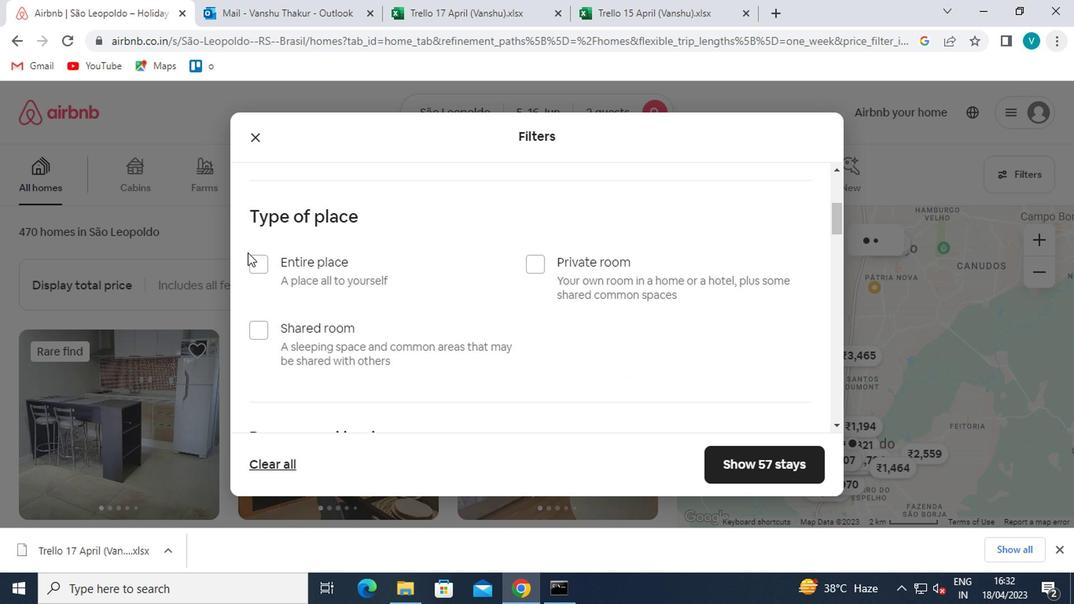 
Action: Mouse moved to (334, 299)
Screenshot: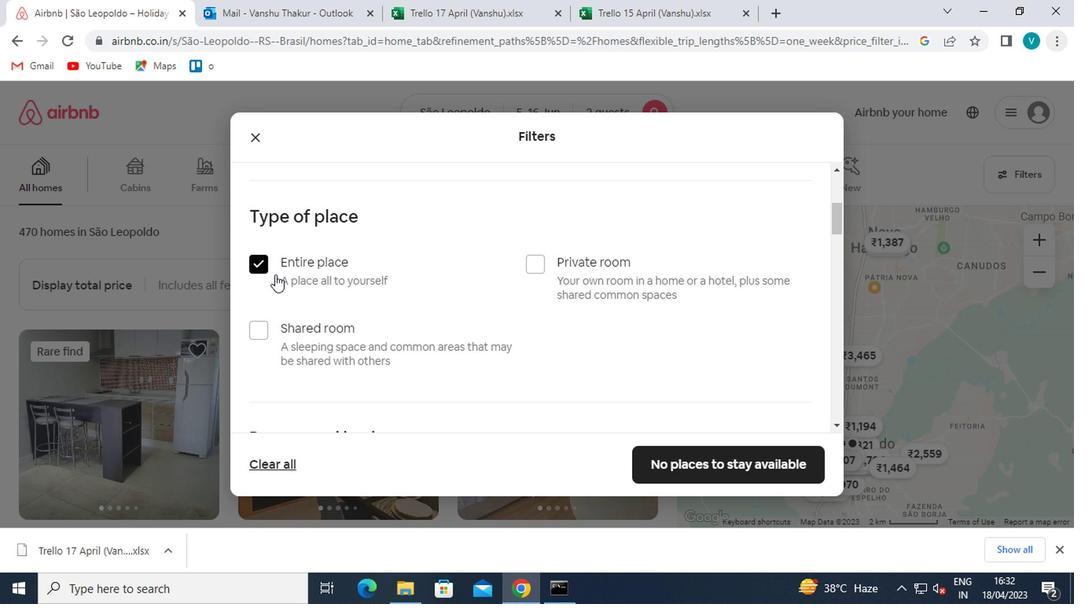
Action: Mouse scrolled (334, 298) with delta (0, 0)
Screenshot: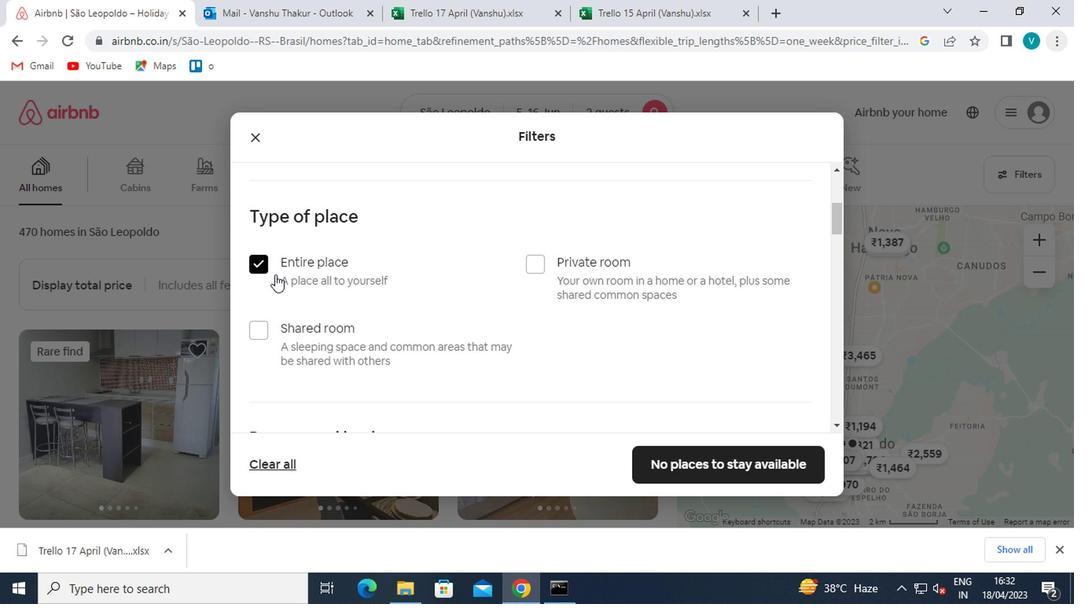 
Action: Mouse scrolled (334, 298) with delta (0, 0)
Screenshot: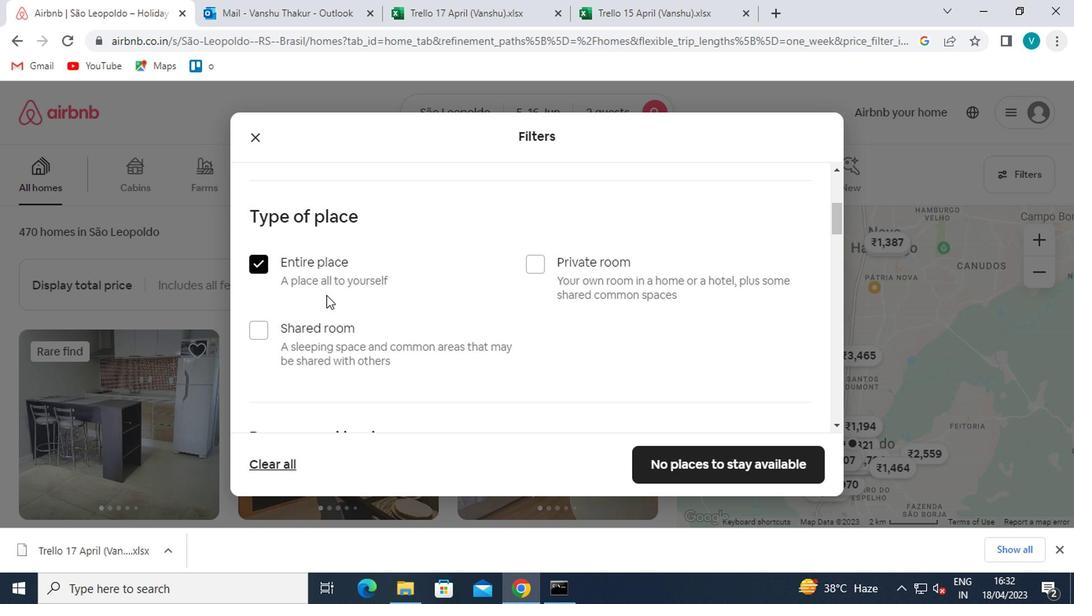 
Action: Mouse moved to (324, 359)
Screenshot: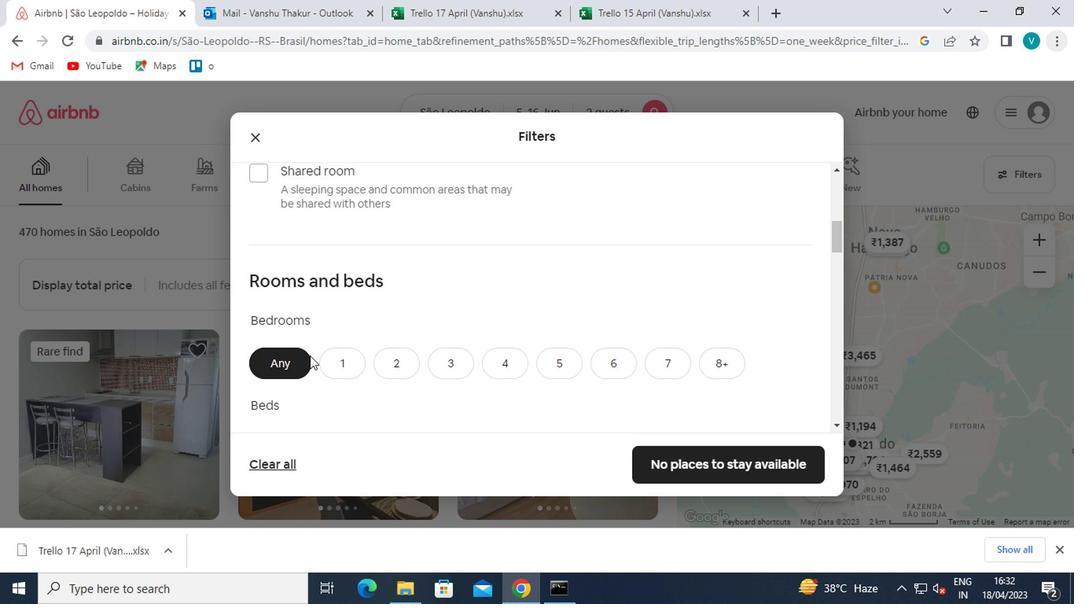 
Action: Mouse pressed left at (324, 359)
Screenshot: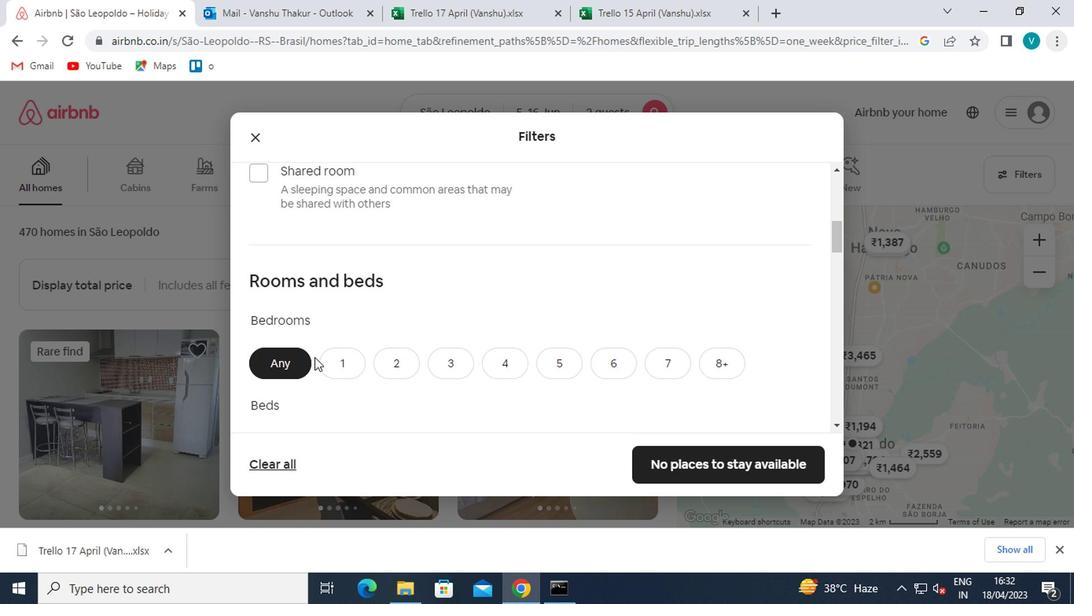 
Action: Mouse moved to (341, 373)
Screenshot: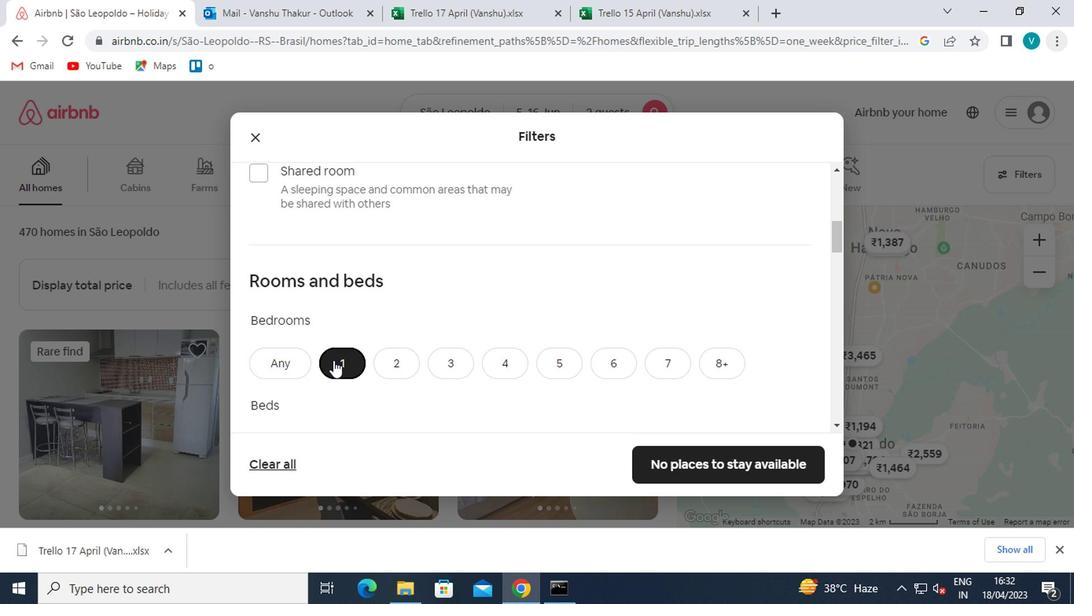 
Action: Mouse scrolled (341, 372) with delta (0, 0)
Screenshot: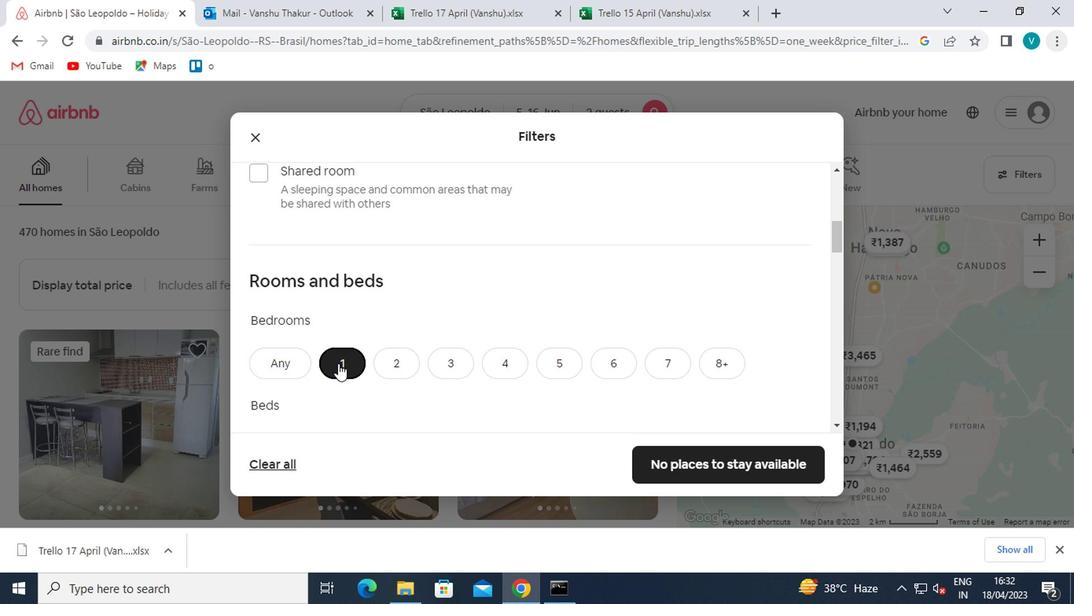 
Action: Mouse moved to (341, 373)
Screenshot: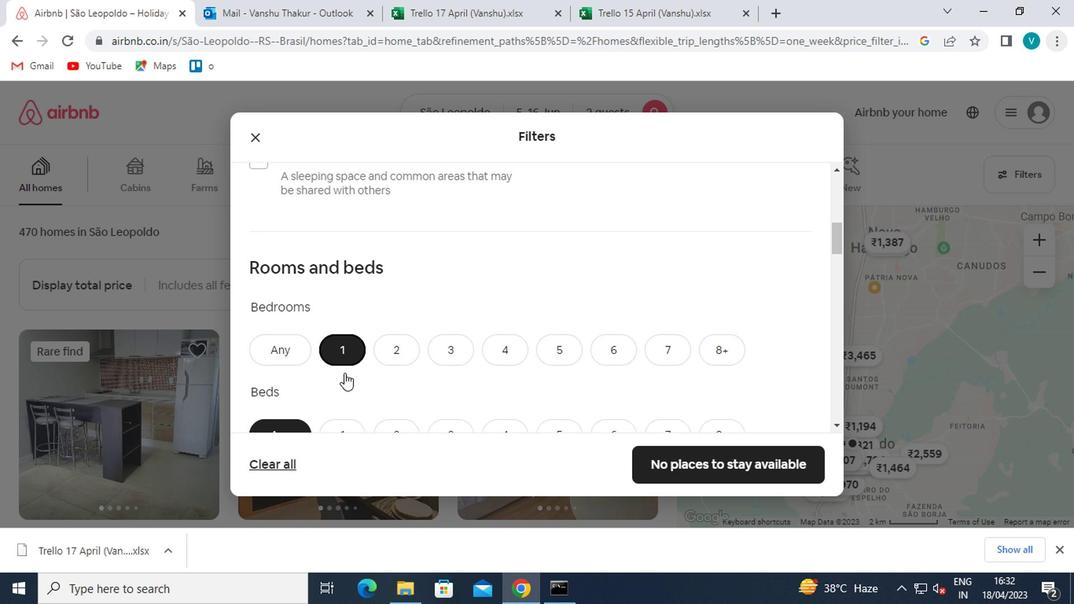 
Action: Mouse pressed left at (341, 373)
Screenshot: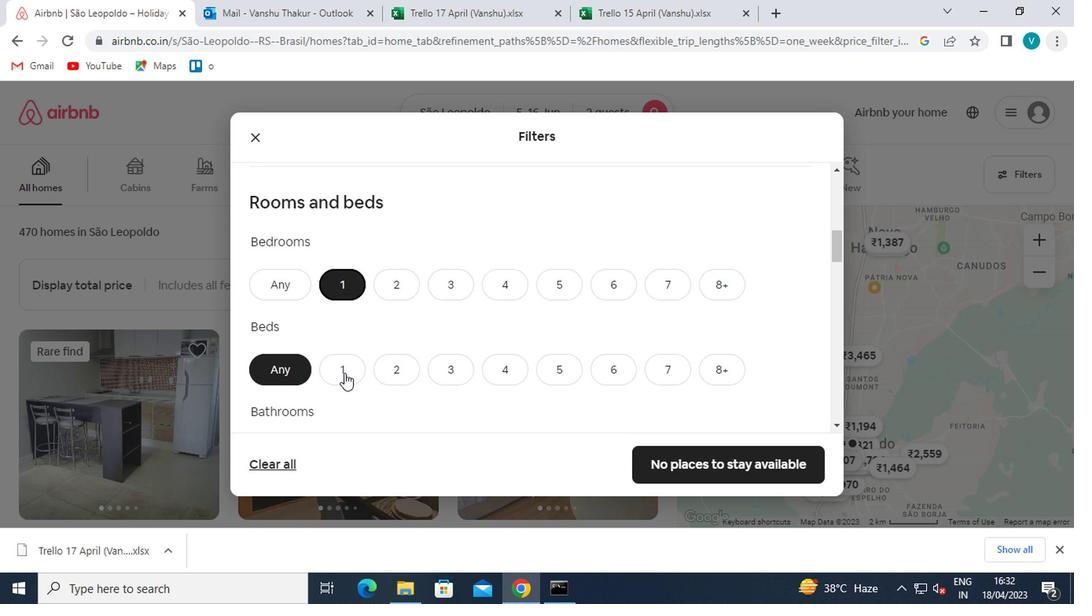 
Action: Mouse scrolled (341, 372) with delta (0, 0)
Screenshot: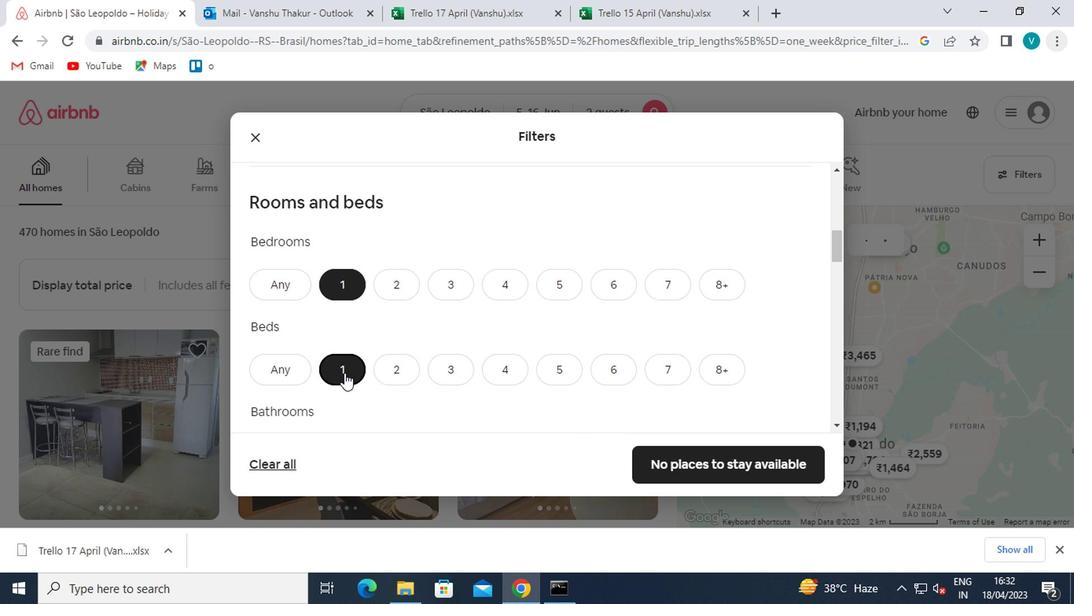 
Action: Mouse scrolled (341, 372) with delta (0, 0)
Screenshot: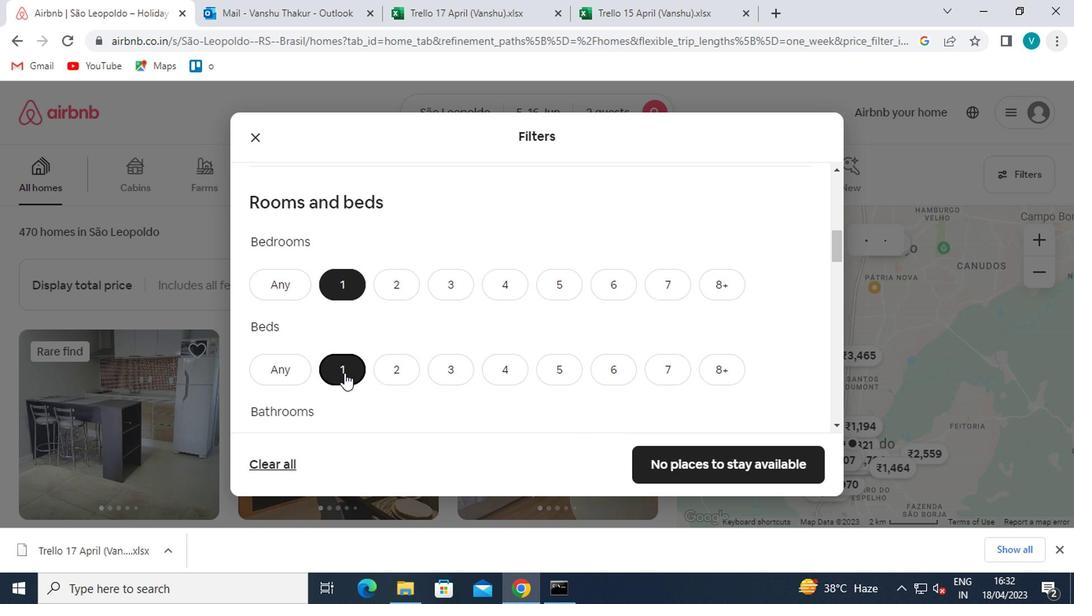 
Action: Mouse moved to (343, 292)
Screenshot: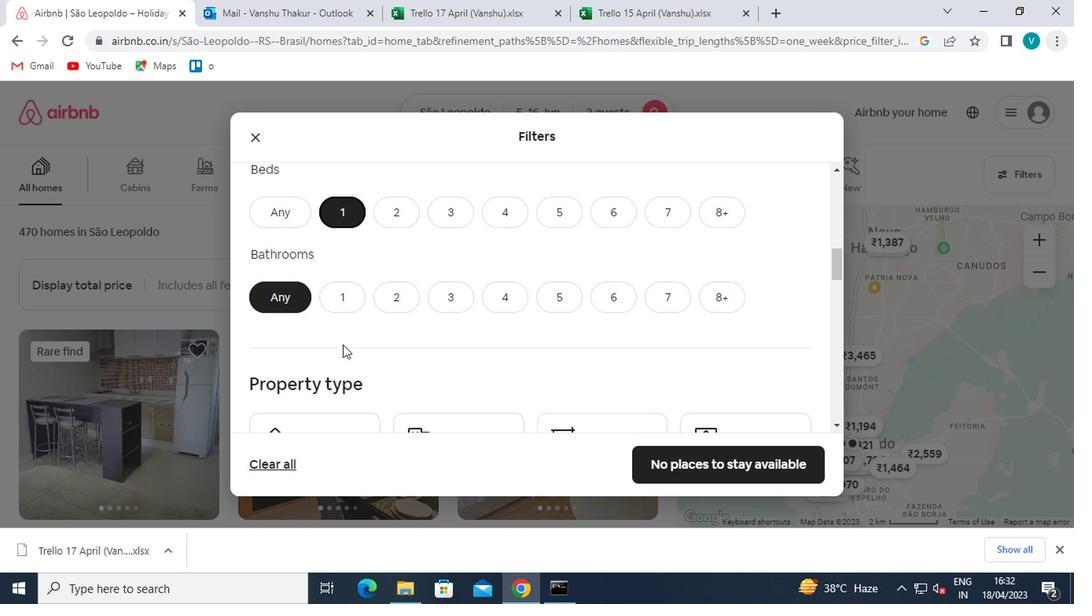 
Action: Mouse pressed left at (343, 292)
Screenshot: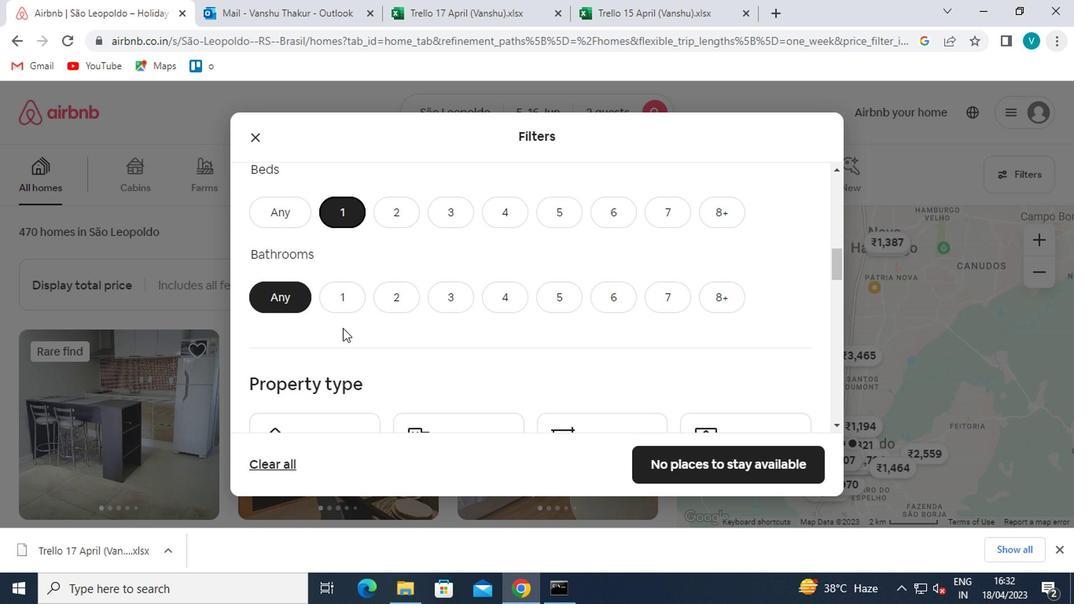 
Action: Mouse moved to (344, 291)
Screenshot: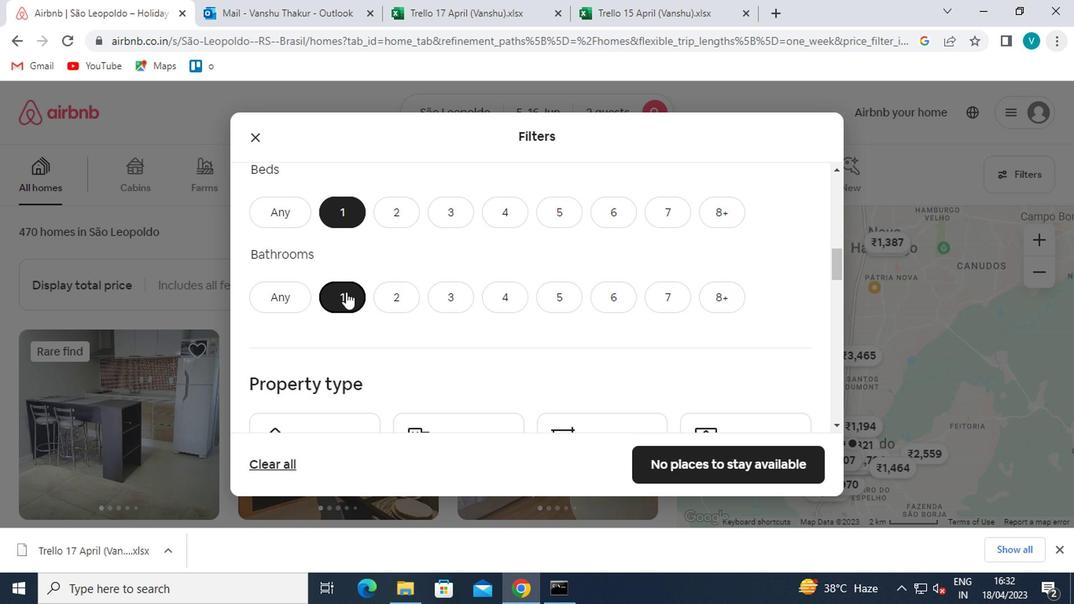 
Action: Mouse scrolled (344, 291) with delta (0, 0)
Screenshot: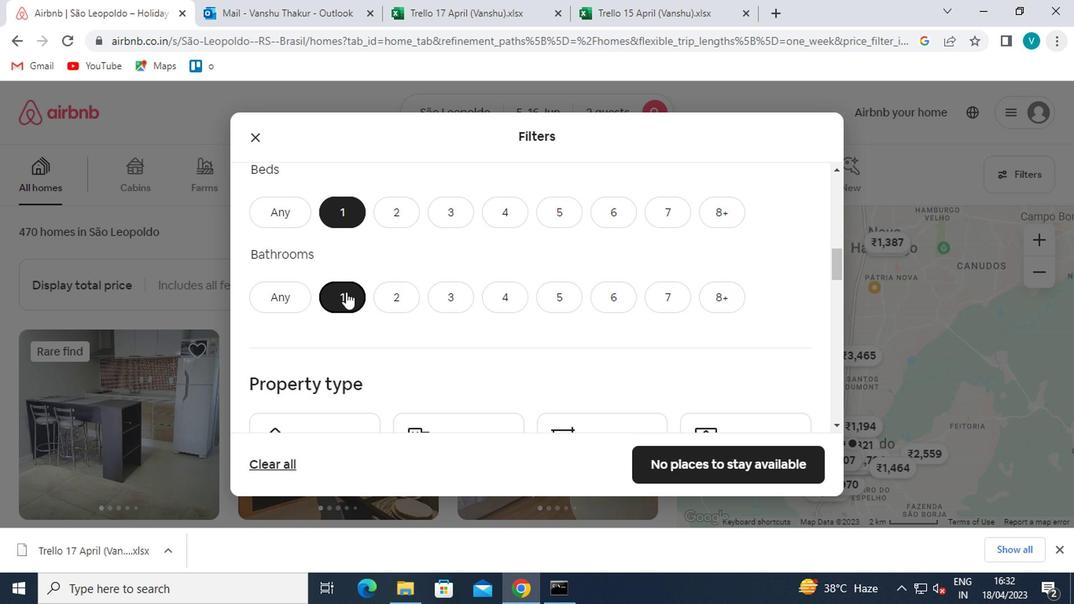 
Action: Mouse moved to (345, 292)
Screenshot: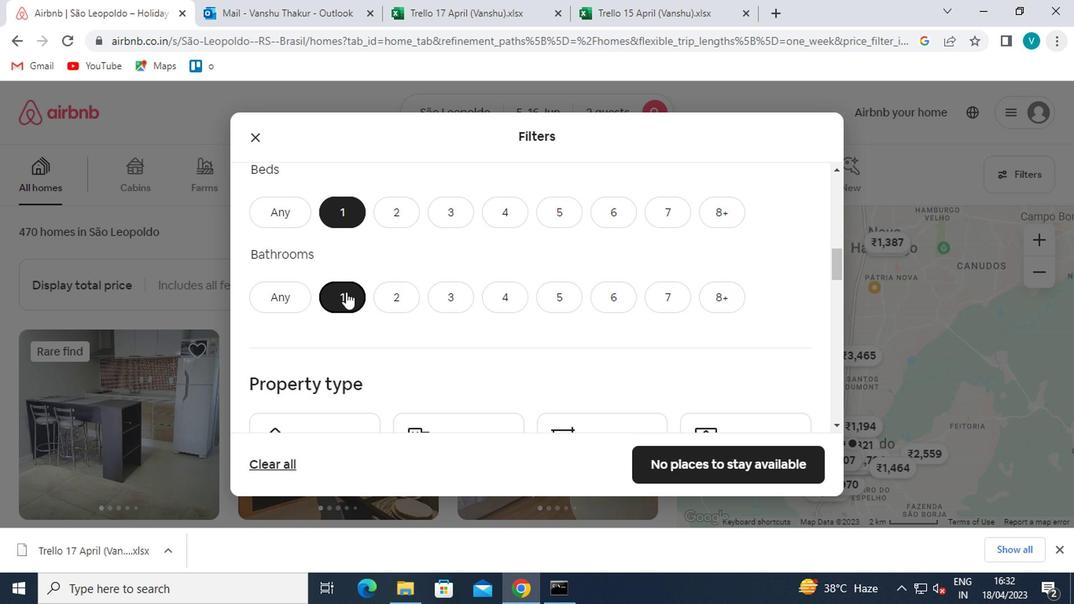 
Action: Mouse scrolled (345, 291) with delta (0, -1)
Screenshot: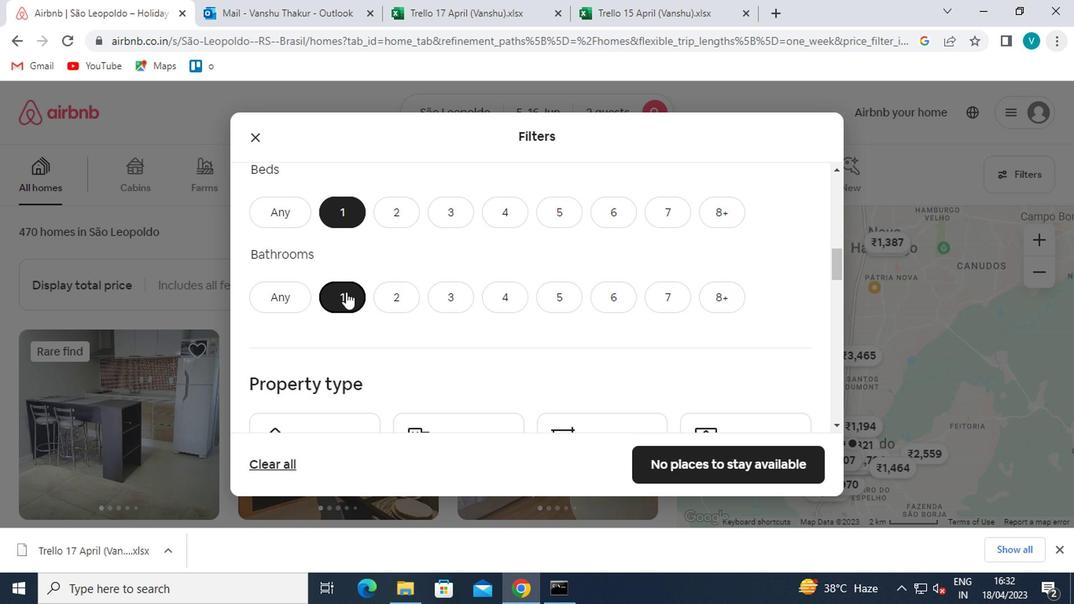 
Action: Mouse moved to (743, 318)
Screenshot: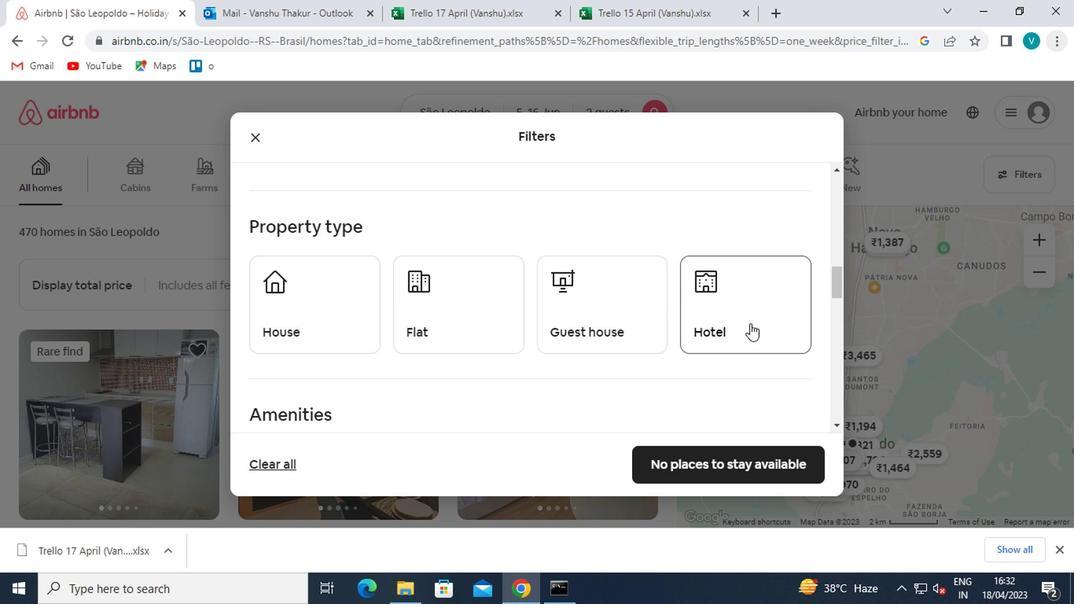 
Action: Mouse pressed left at (743, 318)
Screenshot: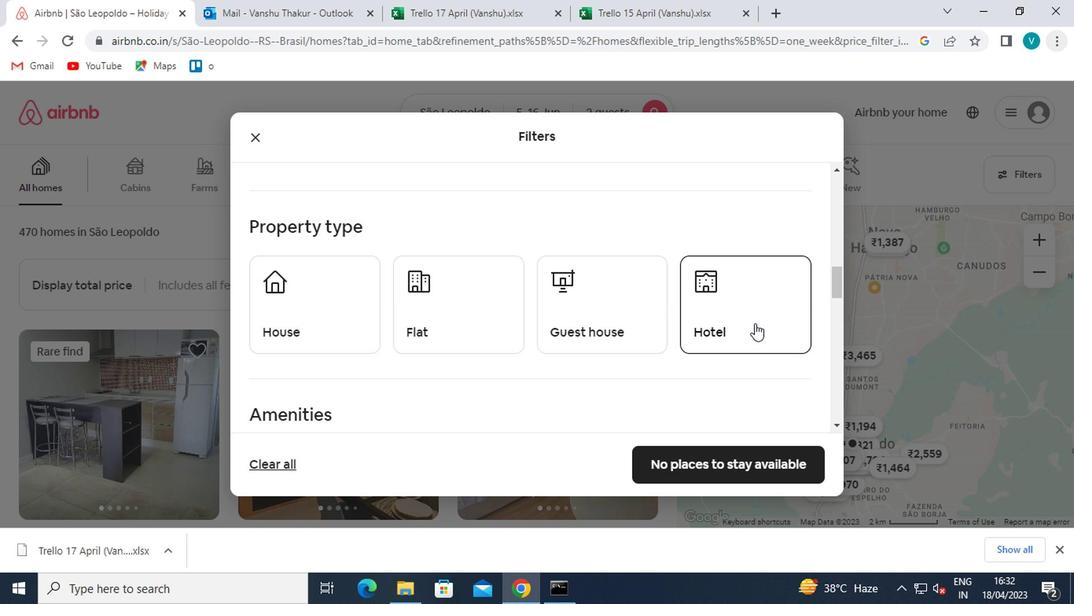 
Action: Mouse scrolled (743, 317) with delta (0, 0)
Screenshot: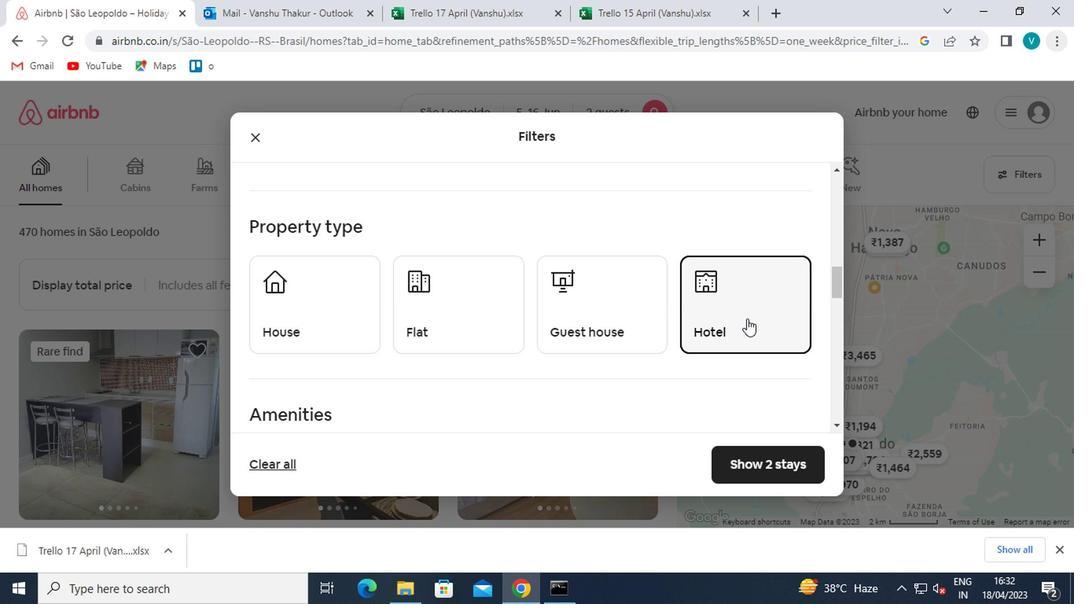 
Action: Mouse scrolled (743, 317) with delta (0, 0)
Screenshot: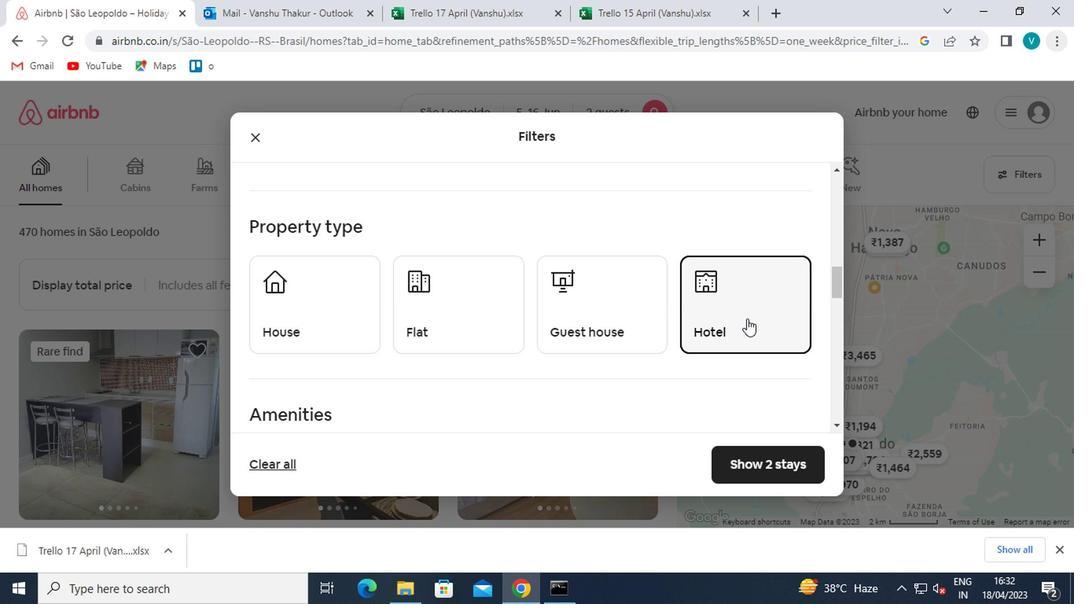 
Action: Mouse scrolled (743, 317) with delta (0, 0)
Screenshot: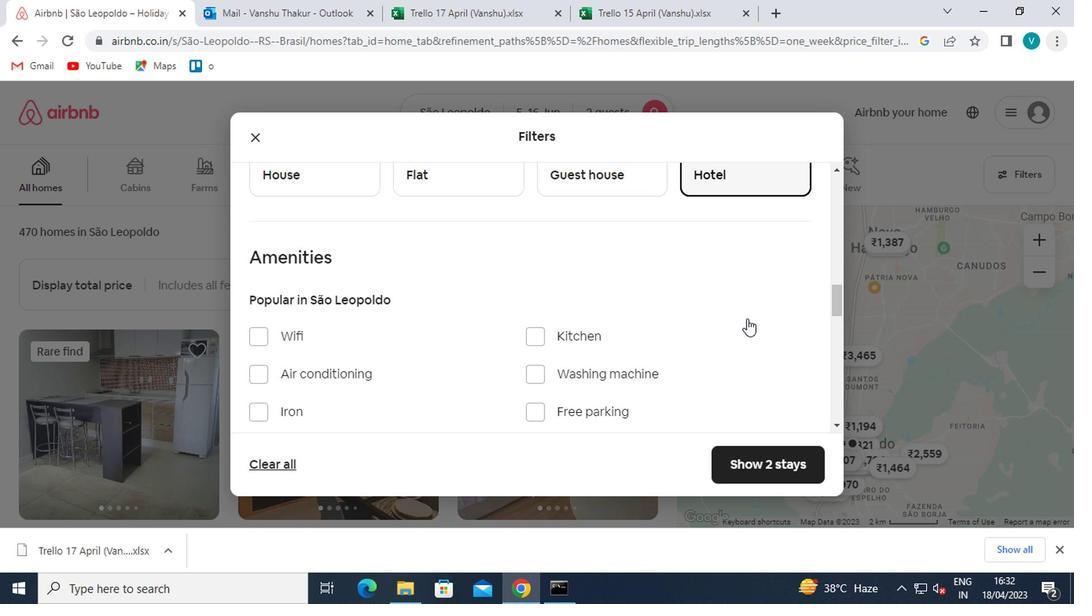 
Action: Mouse scrolled (743, 317) with delta (0, 0)
Screenshot: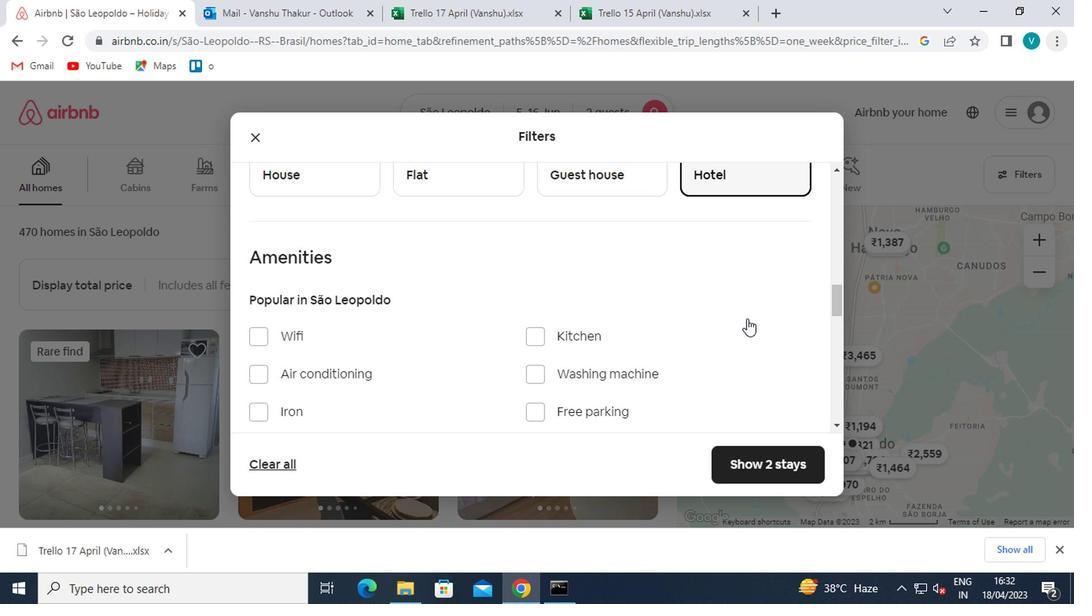 
Action: Mouse scrolled (743, 317) with delta (0, 0)
Screenshot: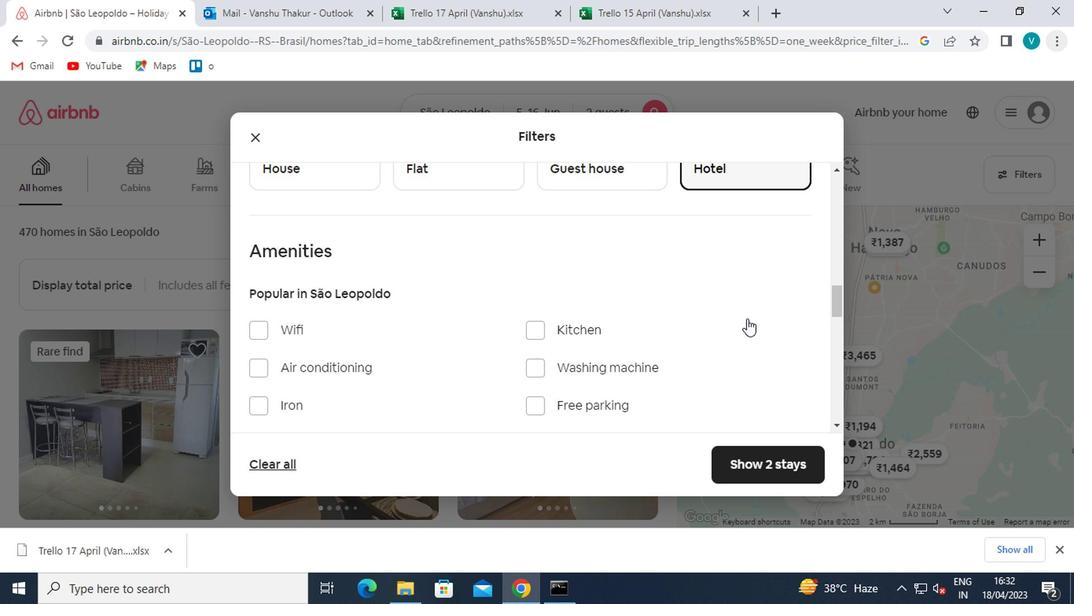 
Action: Mouse scrolled (743, 317) with delta (0, 0)
Screenshot: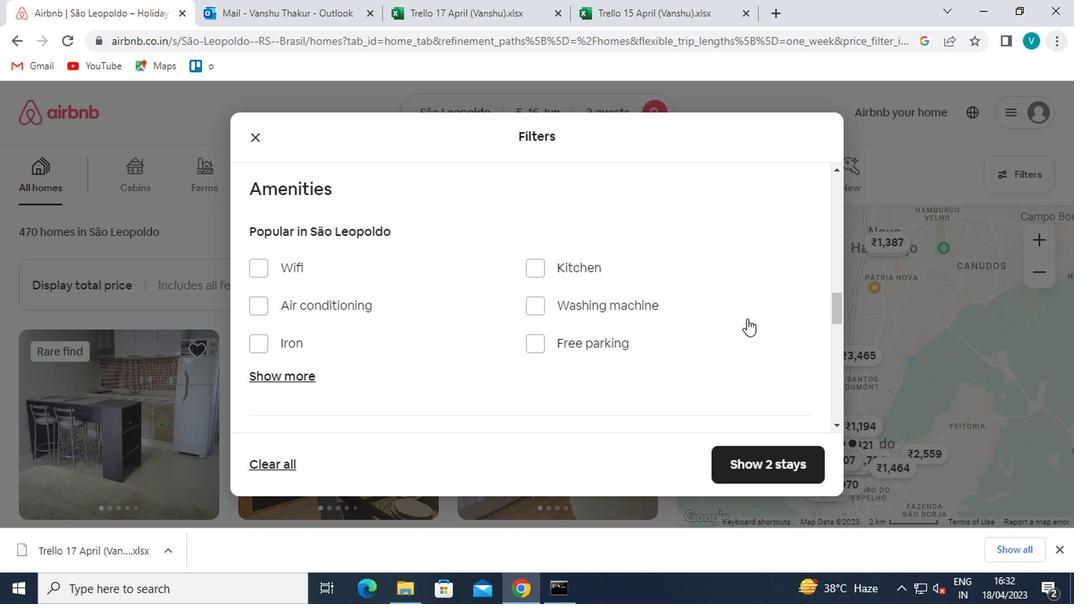 
Action: Mouse moved to (782, 313)
Screenshot: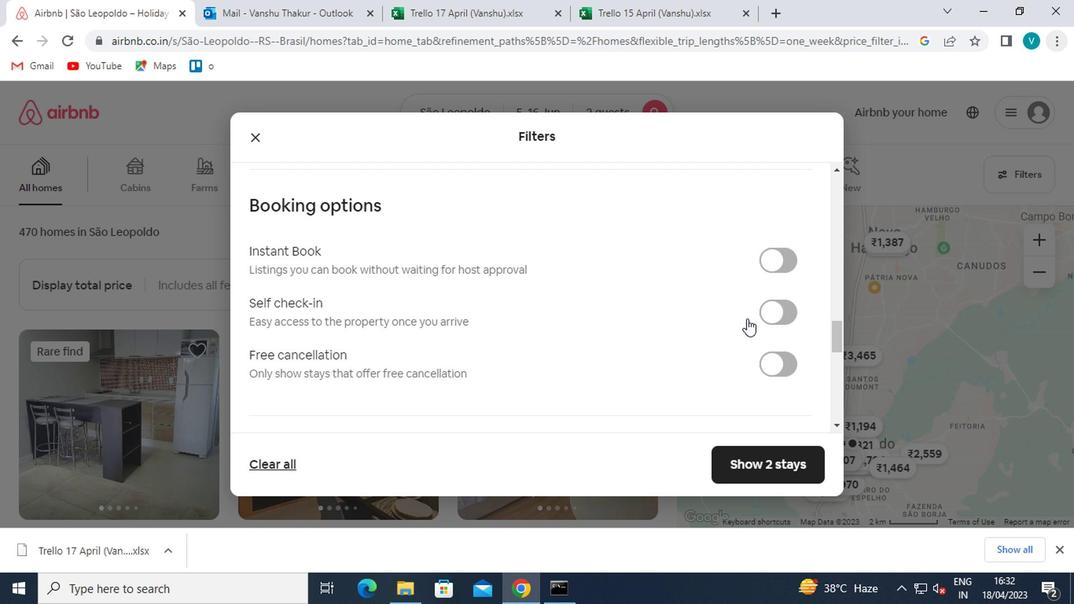 
Action: Mouse pressed left at (782, 313)
Screenshot: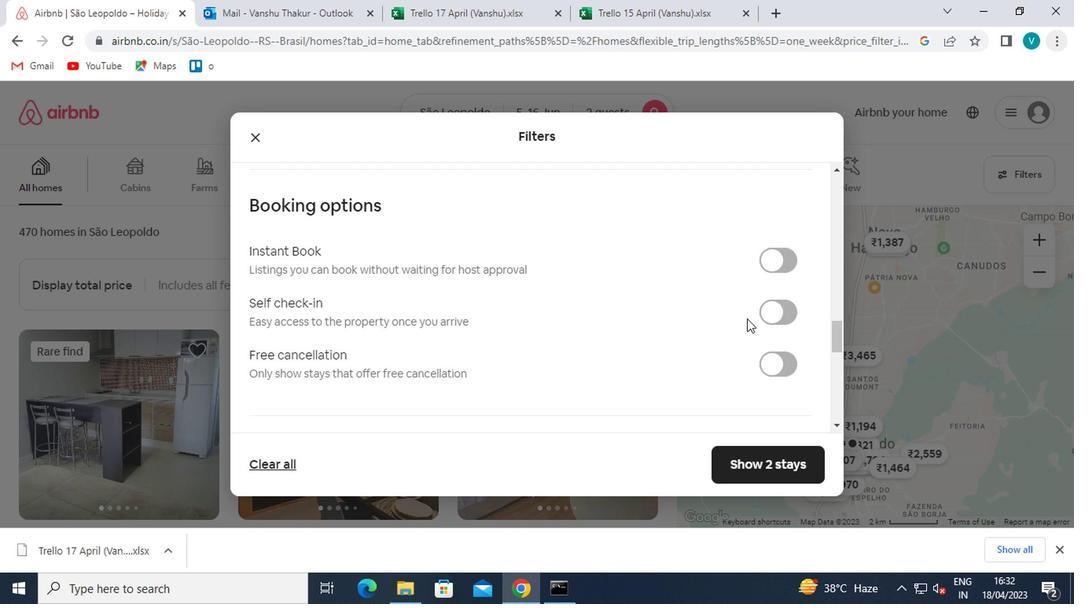 
Action: Mouse moved to (776, 315)
Screenshot: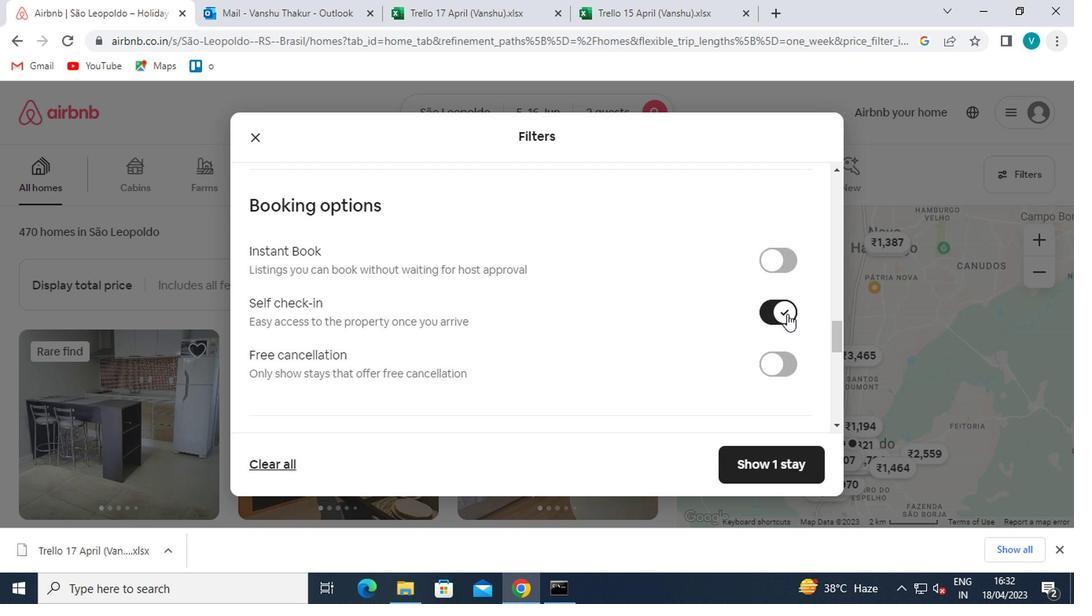 
Action: Mouse scrolled (776, 314) with delta (0, -1)
Screenshot: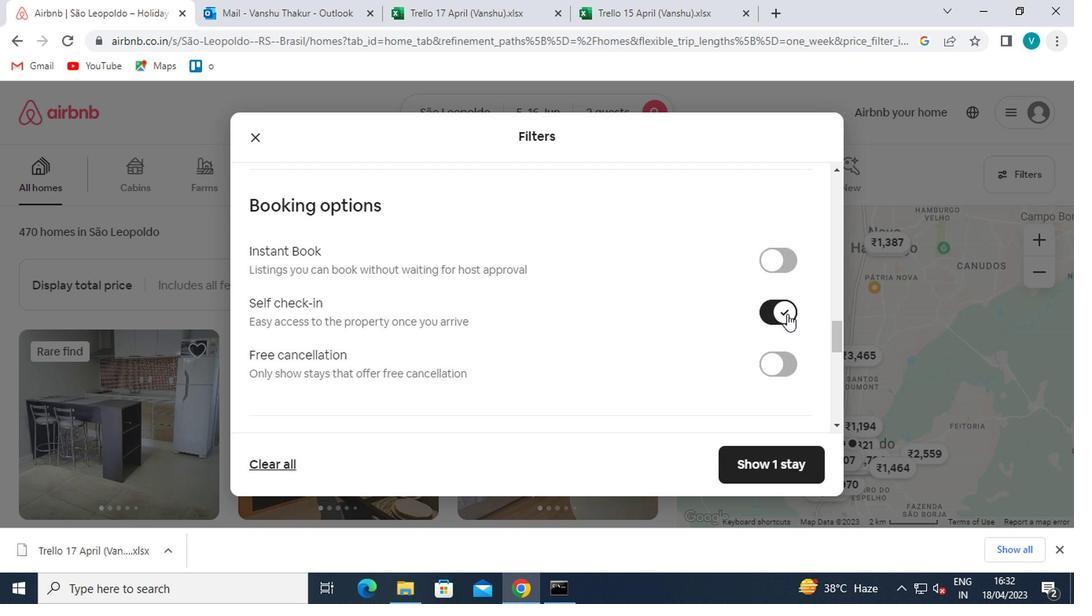 
Action: Mouse scrolled (776, 314) with delta (0, -1)
Screenshot: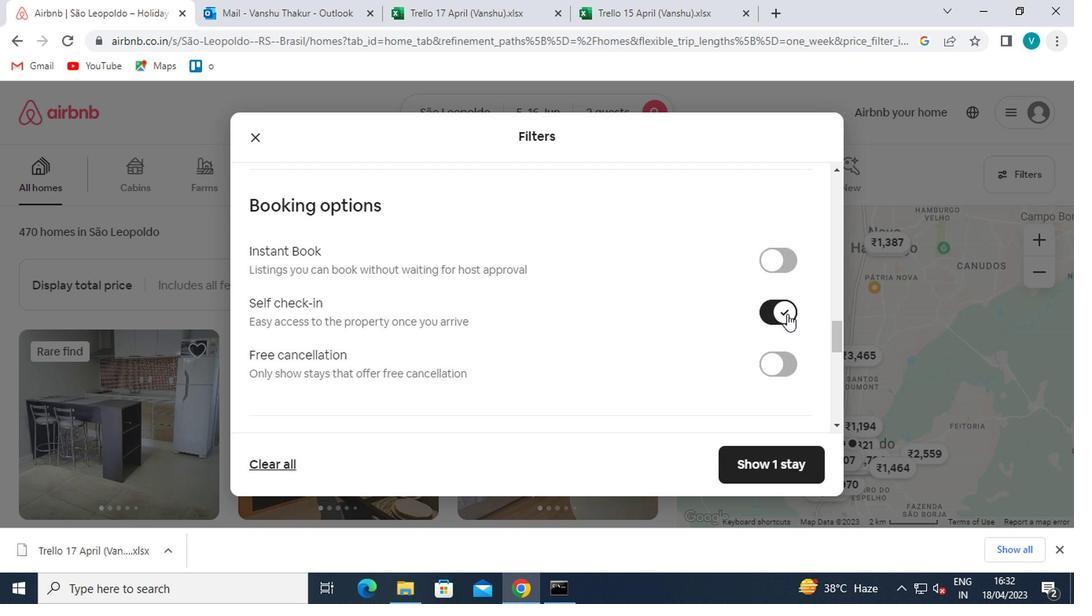 
Action: Mouse moved to (775, 315)
Screenshot: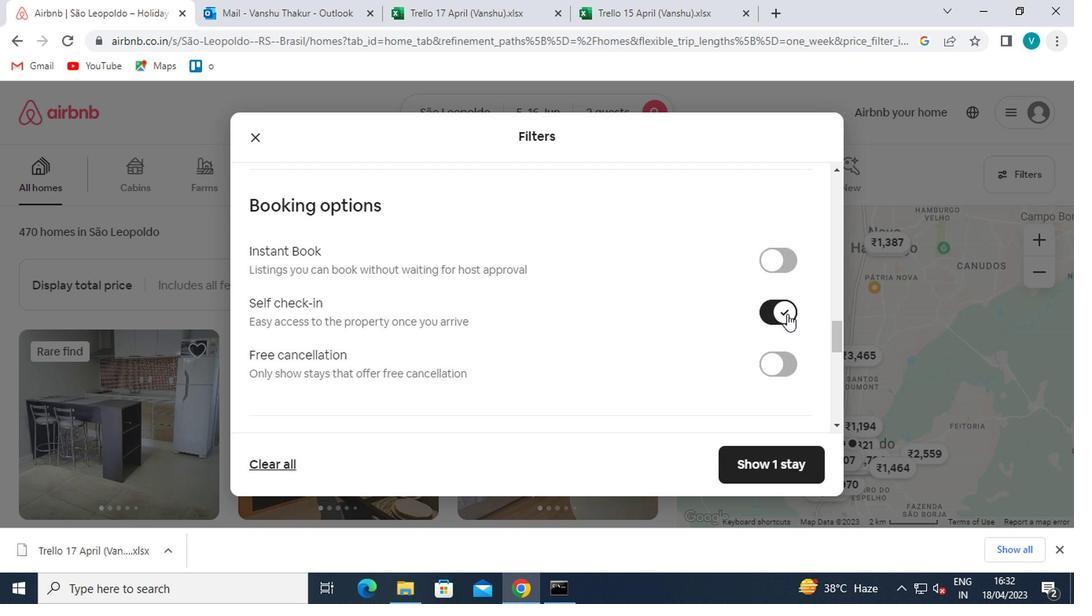 
Action: Mouse scrolled (775, 314) with delta (0, -1)
Screenshot: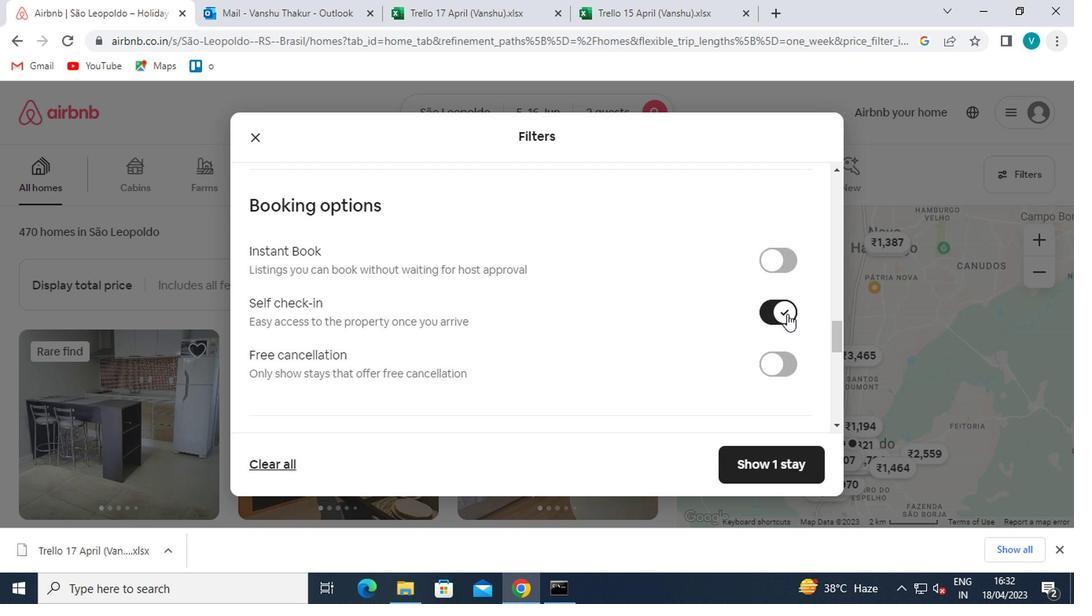 
Action: Mouse moved to (597, 335)
Screenshot: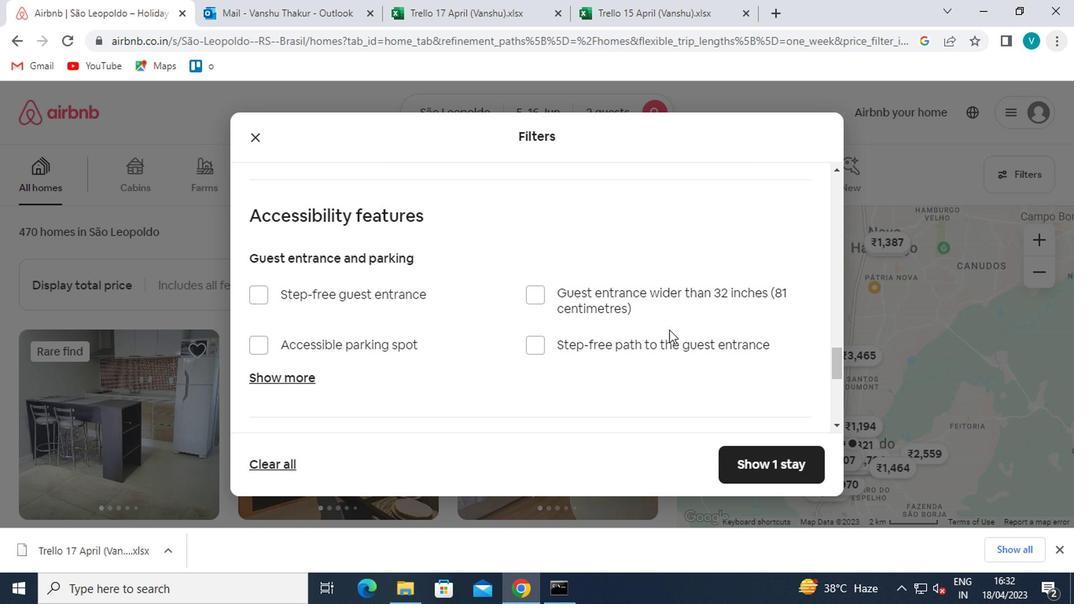 
Action: Mouse scrolled (597, 334) with delta (0, 0)
Screenshot: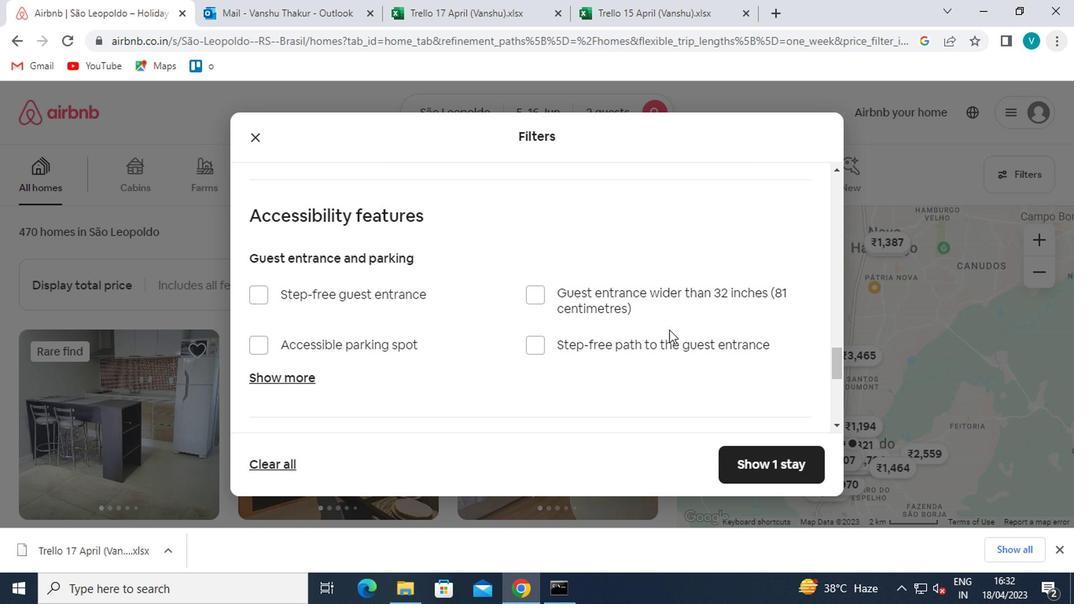 
Action: Mouse moved to (596, 336)
Screenshot: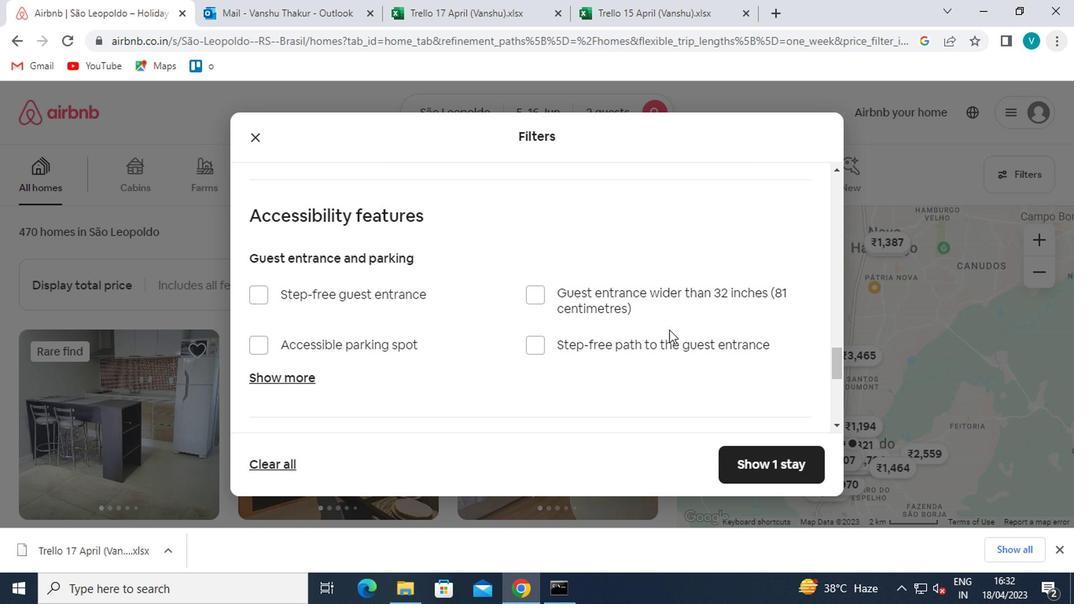 
Action: Mouse scrolled (596, 335) with delta (0, -1)
Screenshot: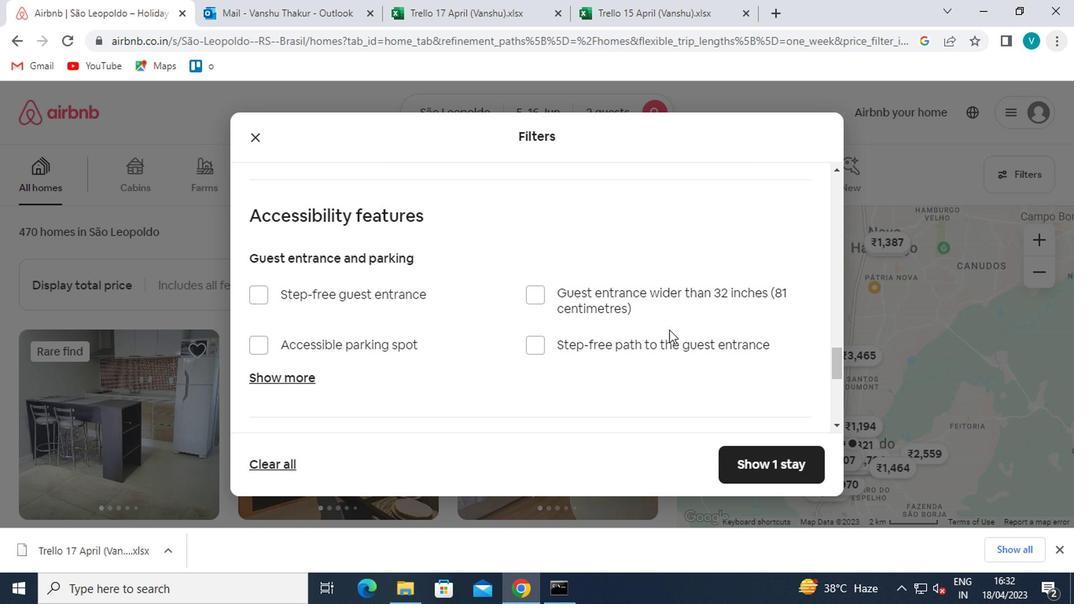 
Action: Mouse moved to (594, 336)
Screenshot: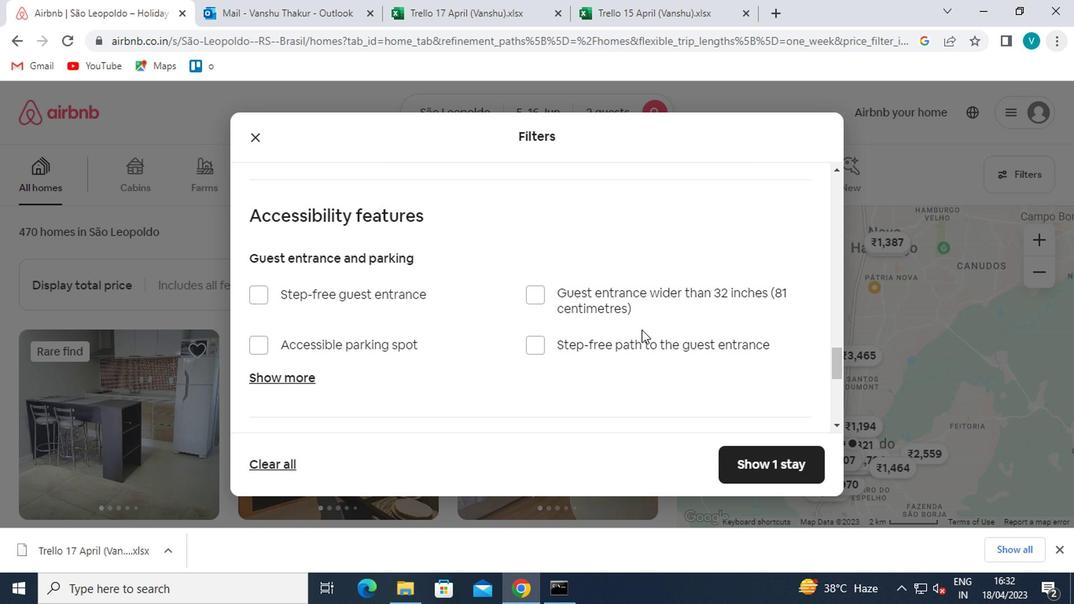 
Action: Mouse scrolled (594, 336) with delta (0, 0)
Screenshot: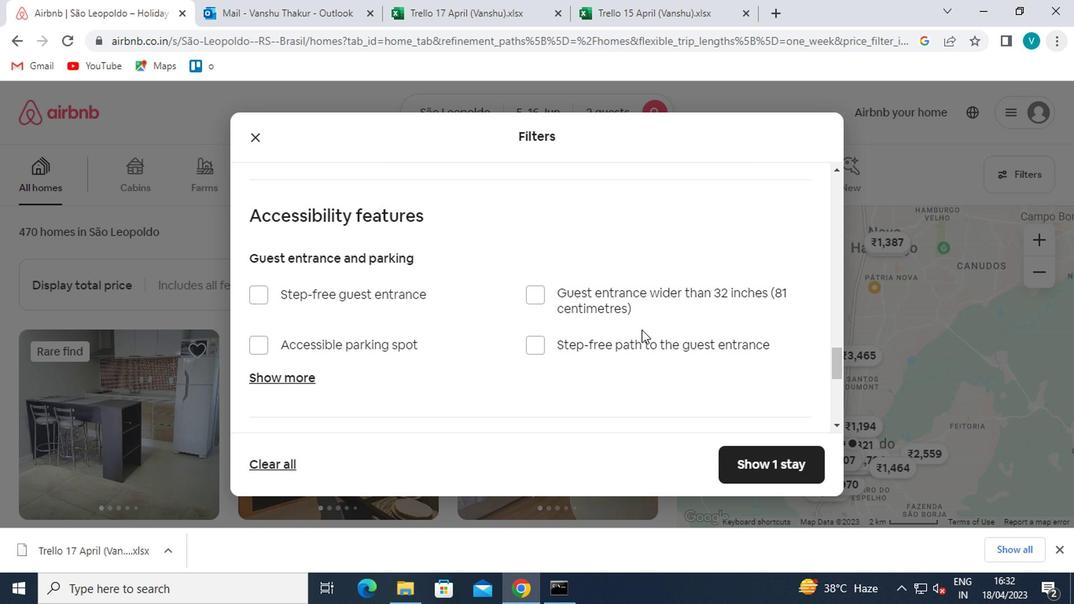 
Action: Mouse moved to (592, 337)
Screenshot: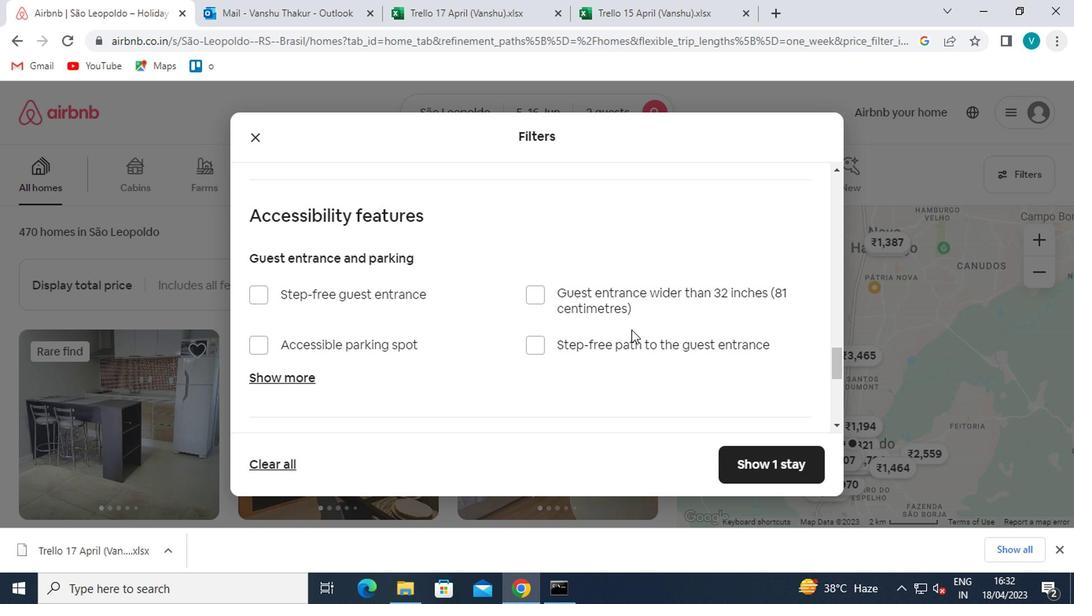 
Action: Mouse scrolled (592, 336) with delta (0, 0)
Screenshot: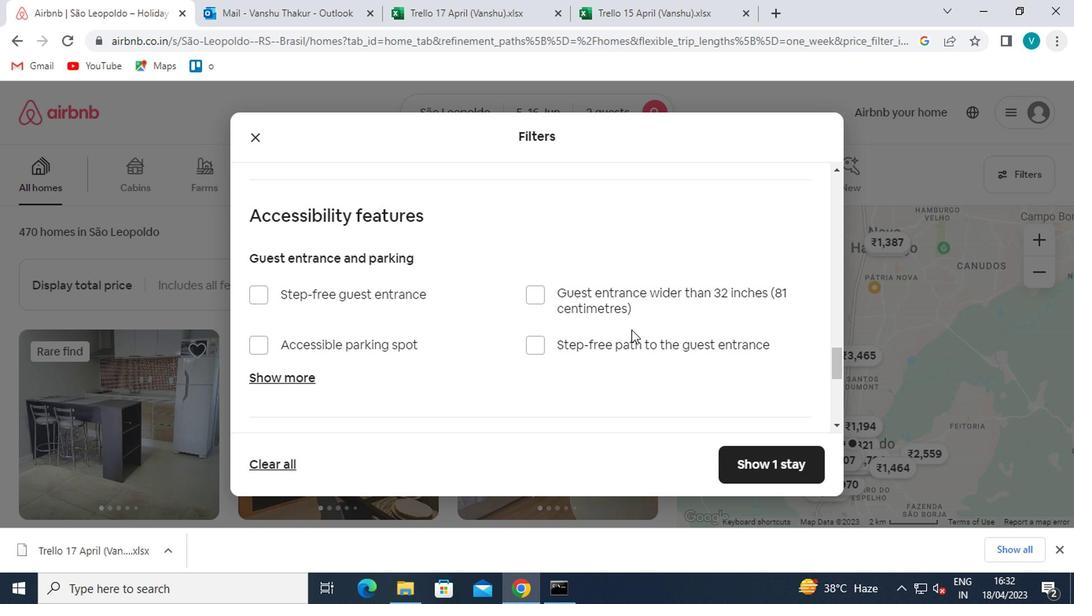
Action: Mouse moved to (444, 368)
Screenshot: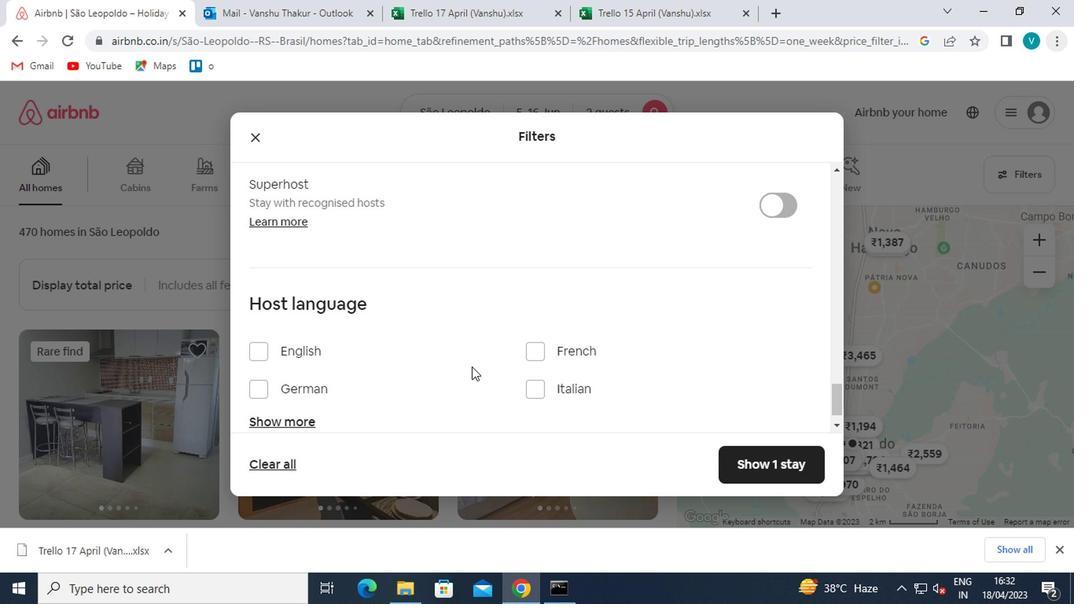 
Action: Mouse scrolled (444, 367) with delta (0, -1)
Screenshot: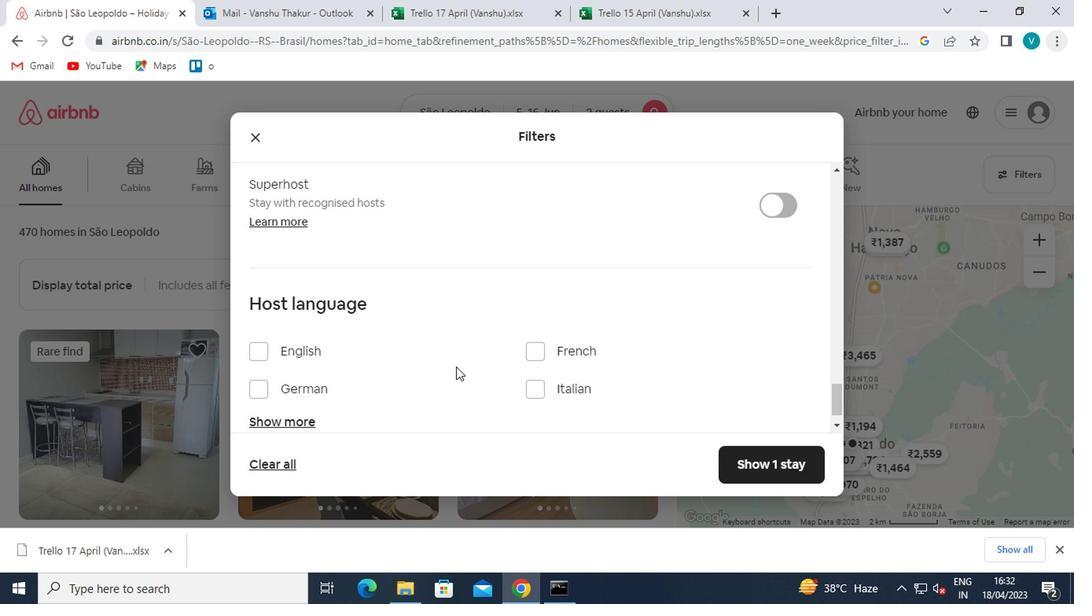 
Action: Mouse moved to (292, 393)
Screenshot: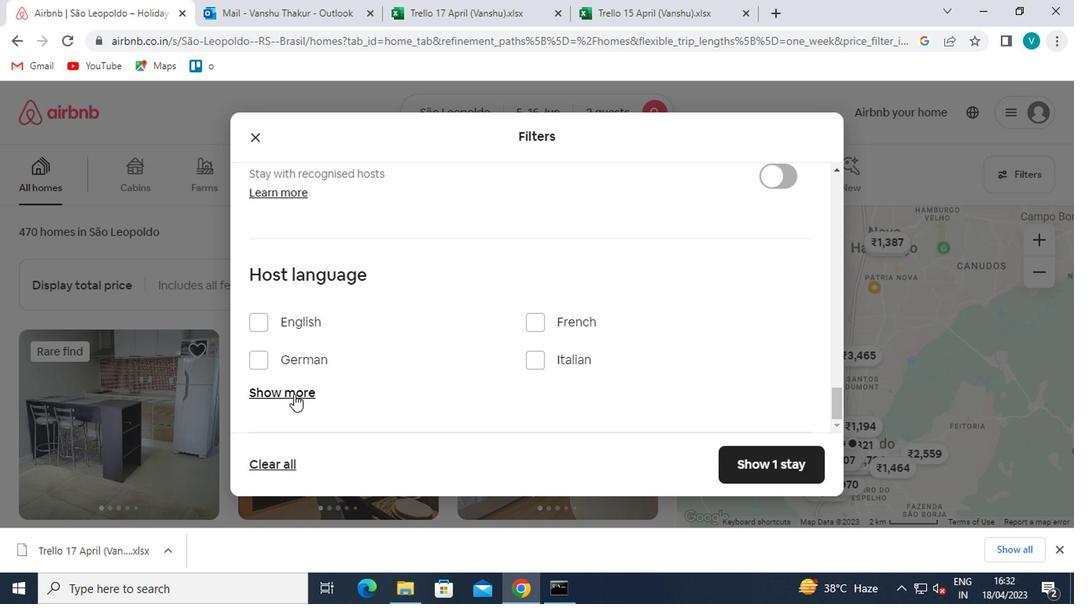 
Action: Mouse pressed left at (292, 393)
Screenshot: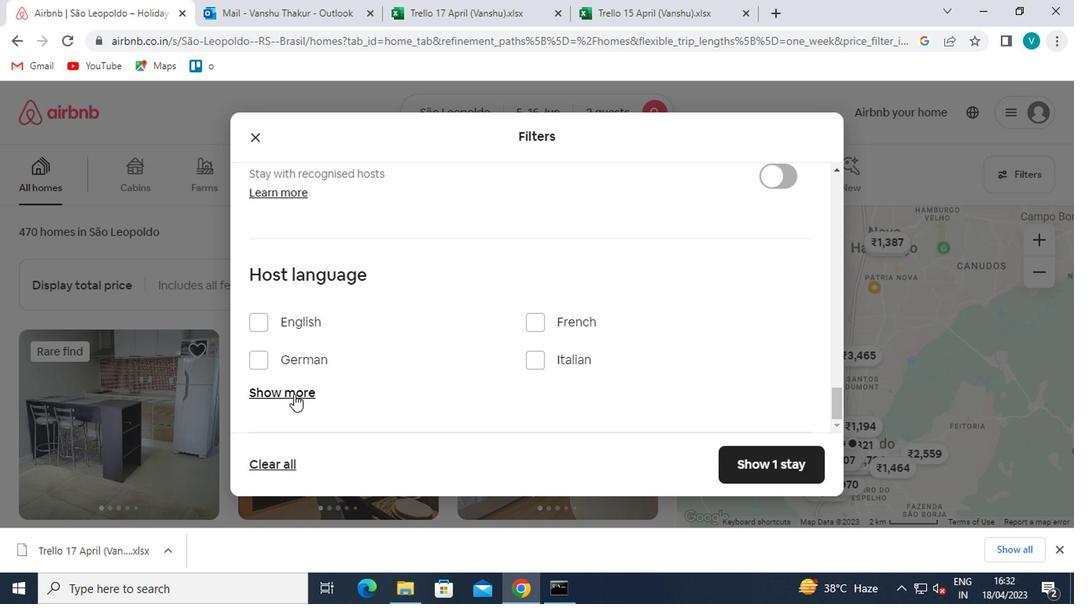 
Action: Mouse moved to (296, 390)
Screenshot: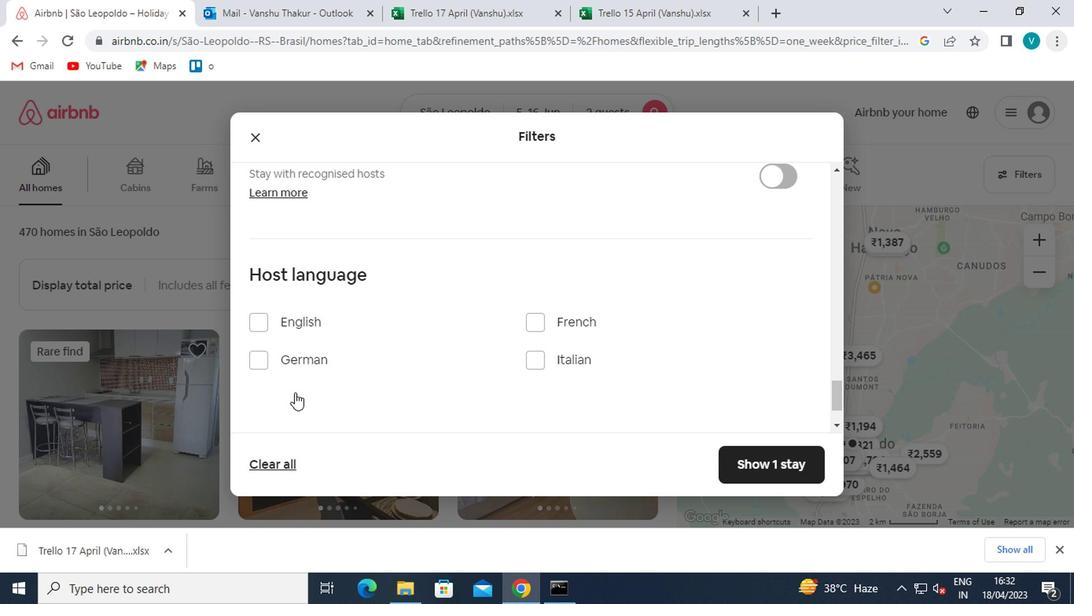 
Action: Mouse scrolled (296, 388) with delta (0, -1)
Screenshot: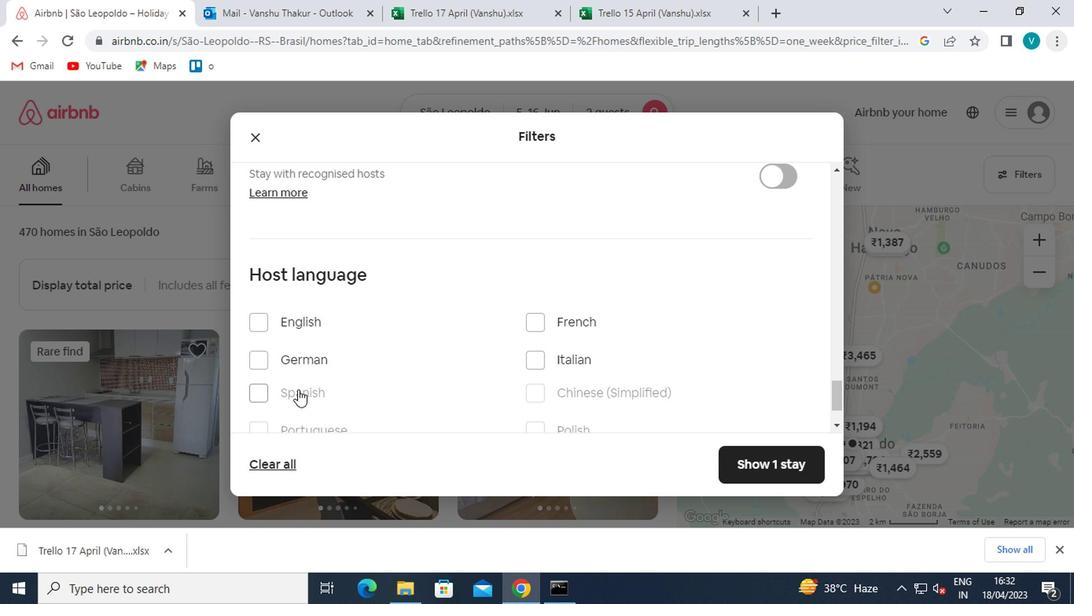 
Action: Mouse scrolled (296, 388) with delta (0, -1)
Screenshot: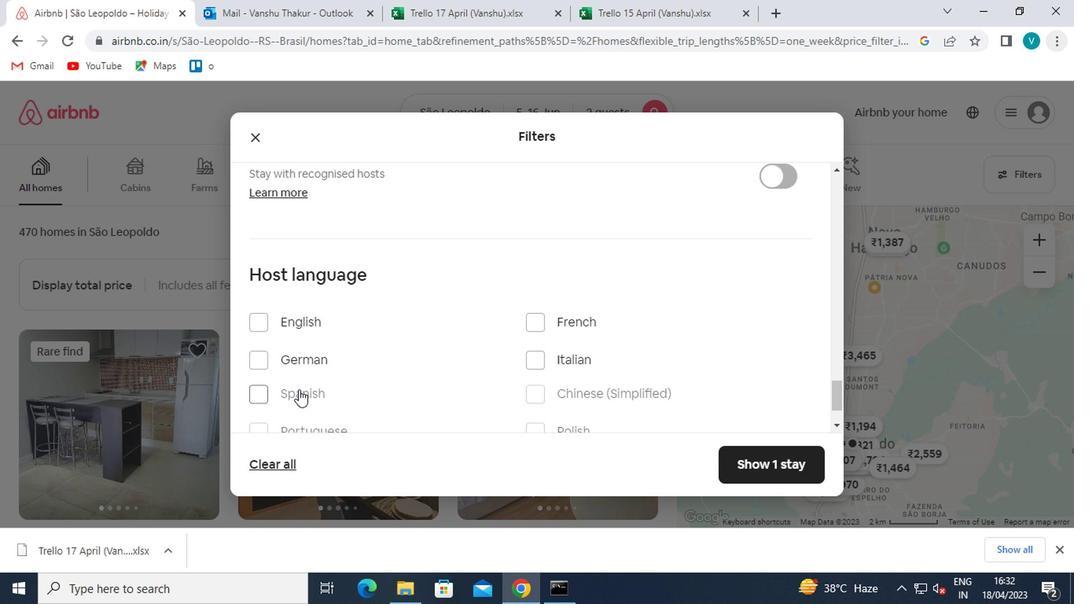 
Action: Mouse moved to (257, 323)
Screenshot: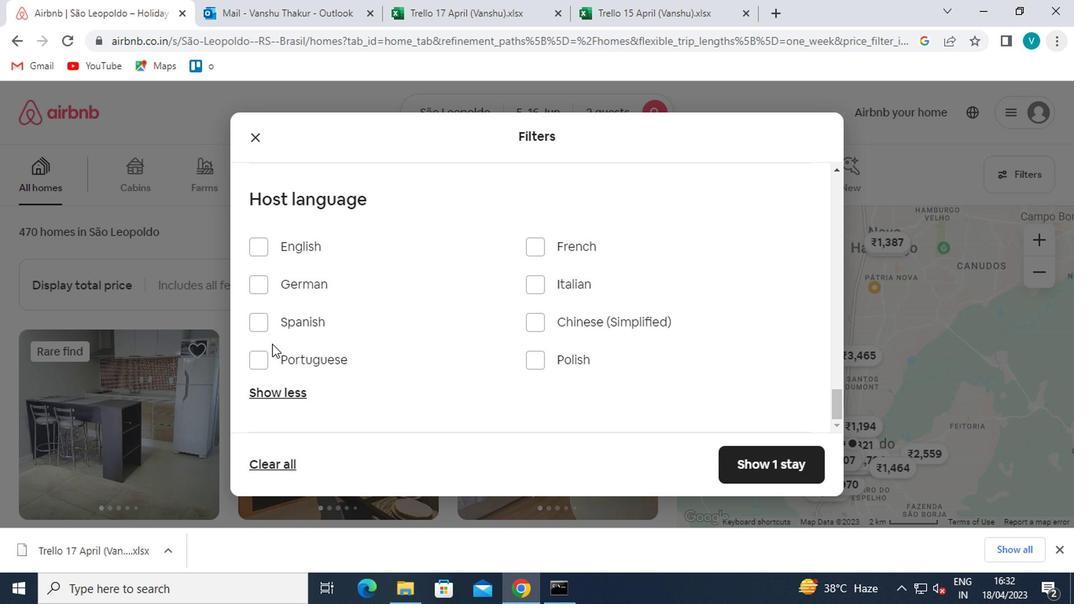 
Action: Mouse pressed left at (257, 323)
Screenshot: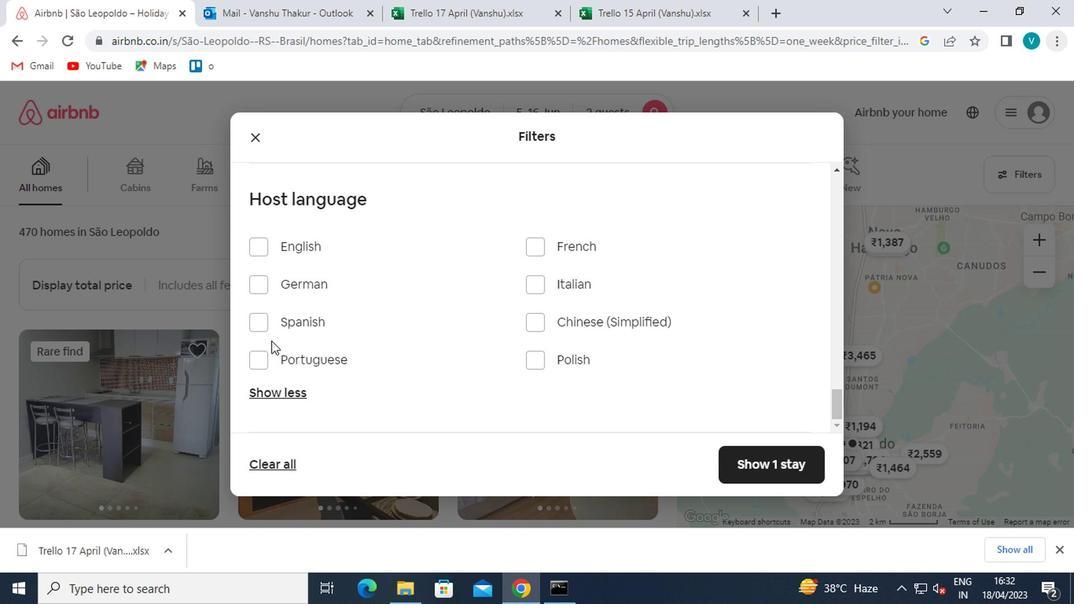 
Action: Mouse moved to (330, 342)
Screenshot: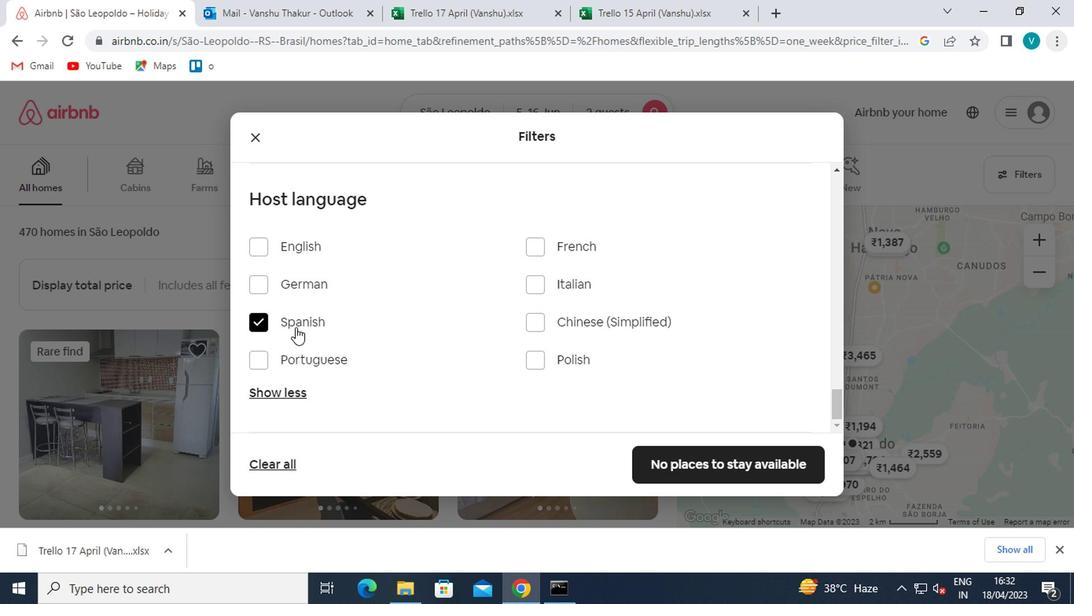 
Action: Mouse scrolled (330, 341) with delta (0, 0)
Screenshot: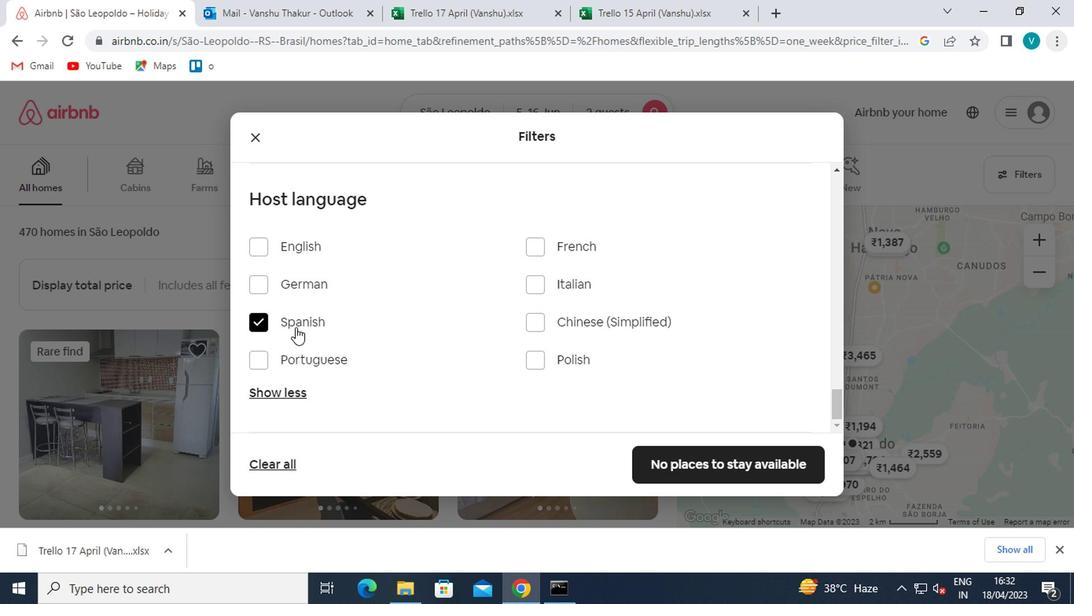 
Action: Mouse moved to (674, 457)
Screenshot: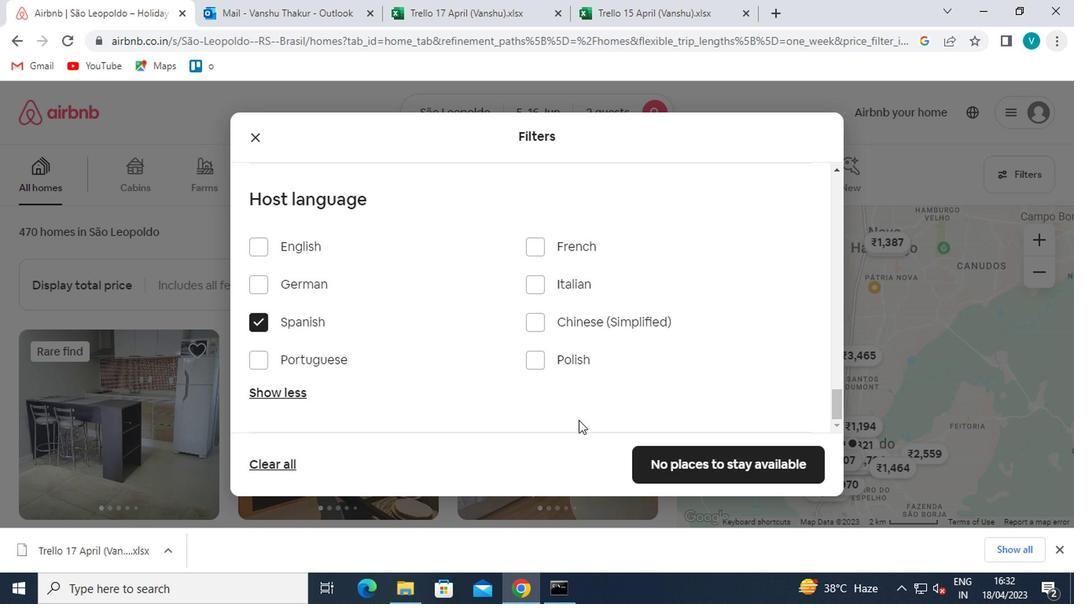 
Action: Mouse pressed left at (674, 457)
Screenshot: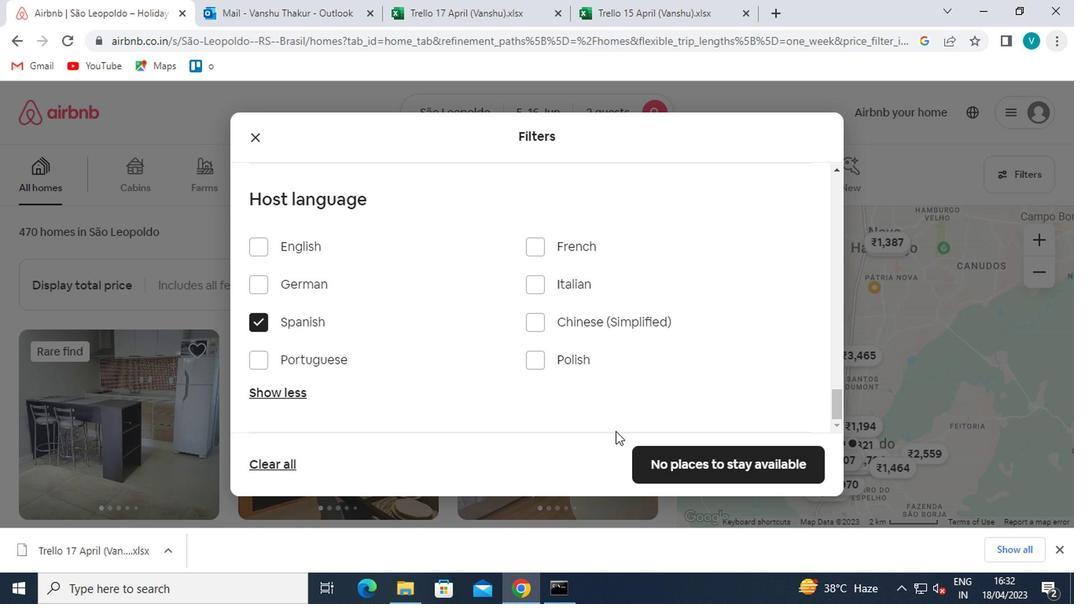 
Action: Mouse moved to (674, 458)
Screenshot: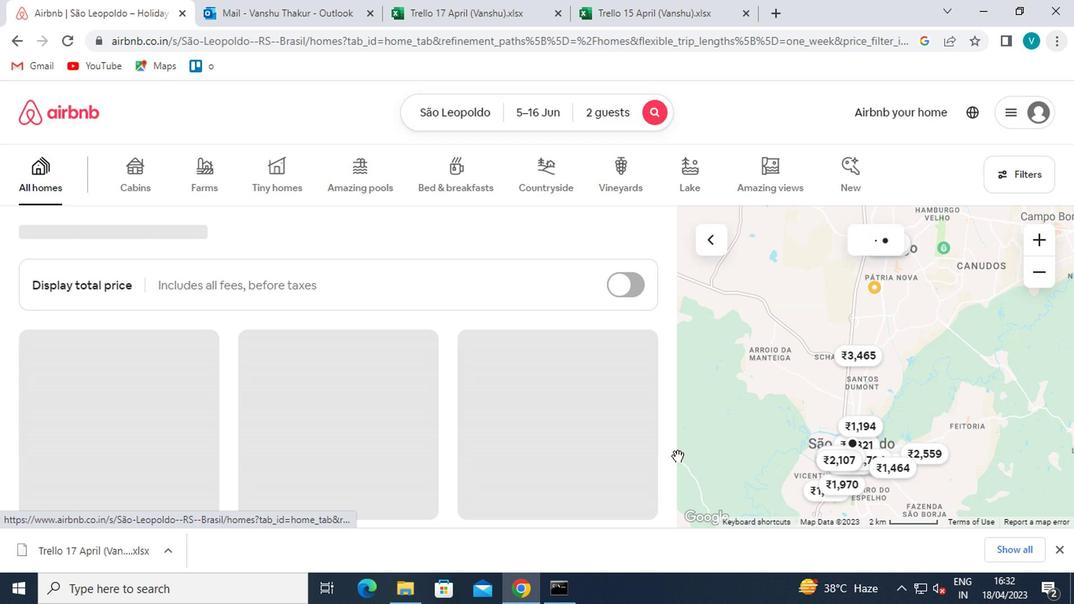 
